 Task: Find connections with filter location Nanjing with filter topic #constructionwith filter profile language German with filter current company Mastek with filter school Gauhati University with filter industry IT System Training and Support with filter service category Telecommunications with filter keywords title Purchasing Staff
Action: Mouse moved to (294, 204)
Screenshot: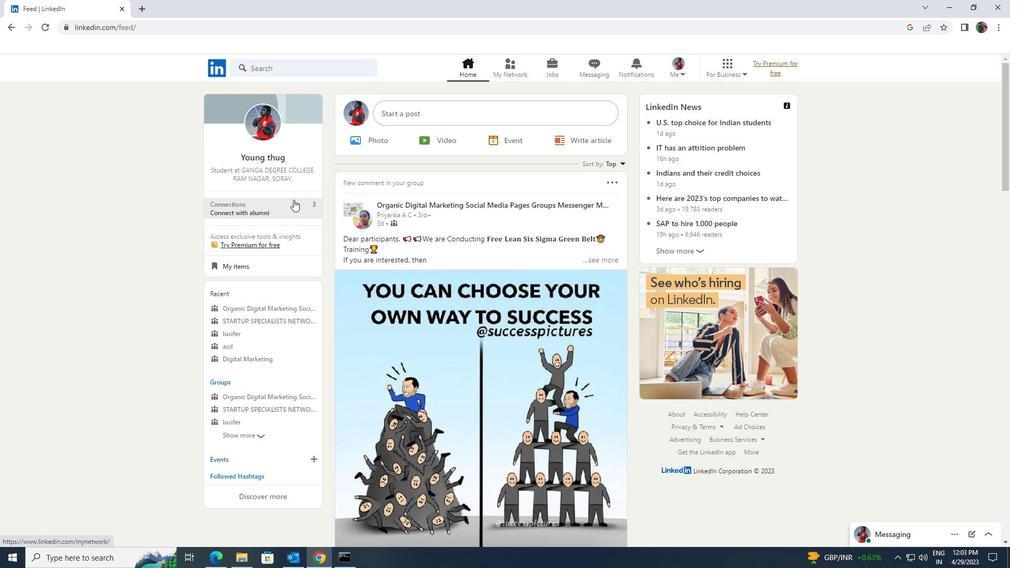 
Action: Mouse pressed left at (294, 204)
Screenshot: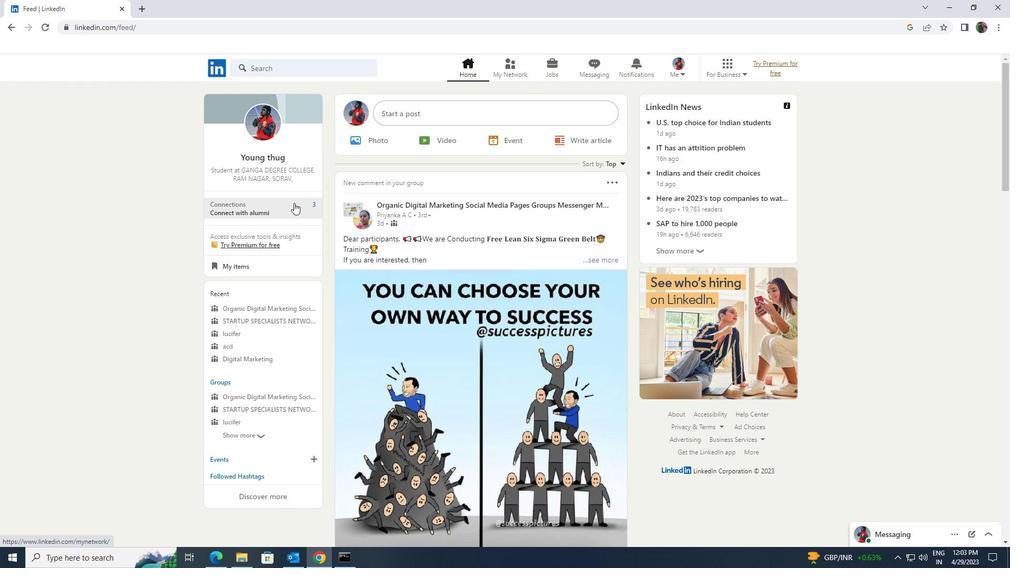 
Action: Mouse moved to (315, 123)
Screenshot: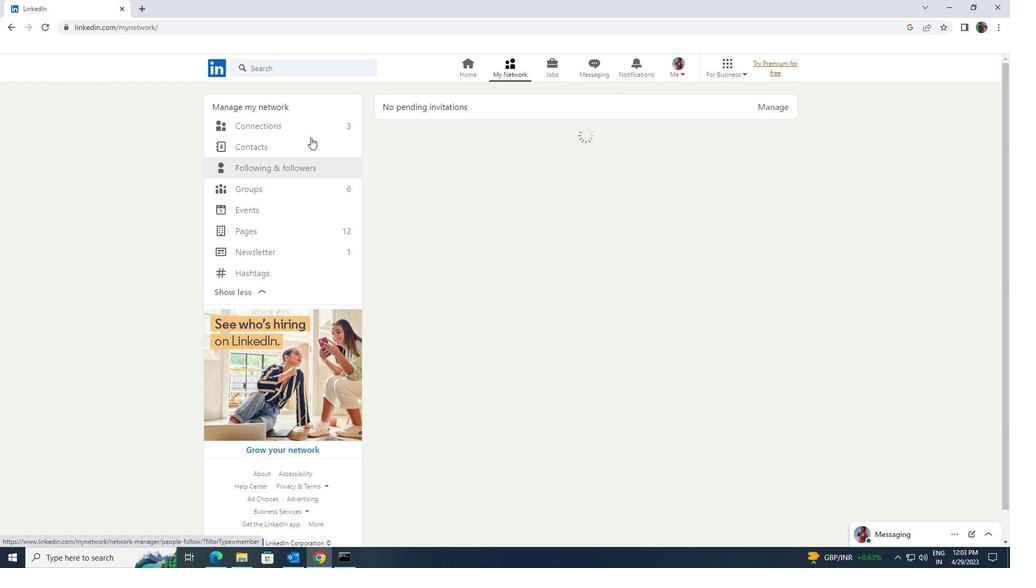 
Action: Mouse pressed left at (315, 123)
Screenshot: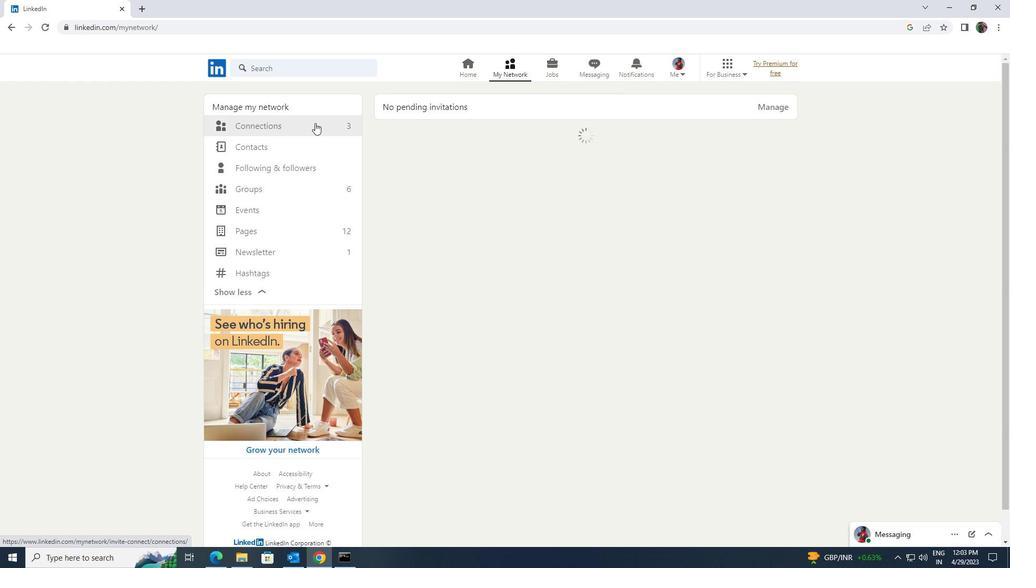 
Action: Mouse moved to (568, 129)
Screenshot: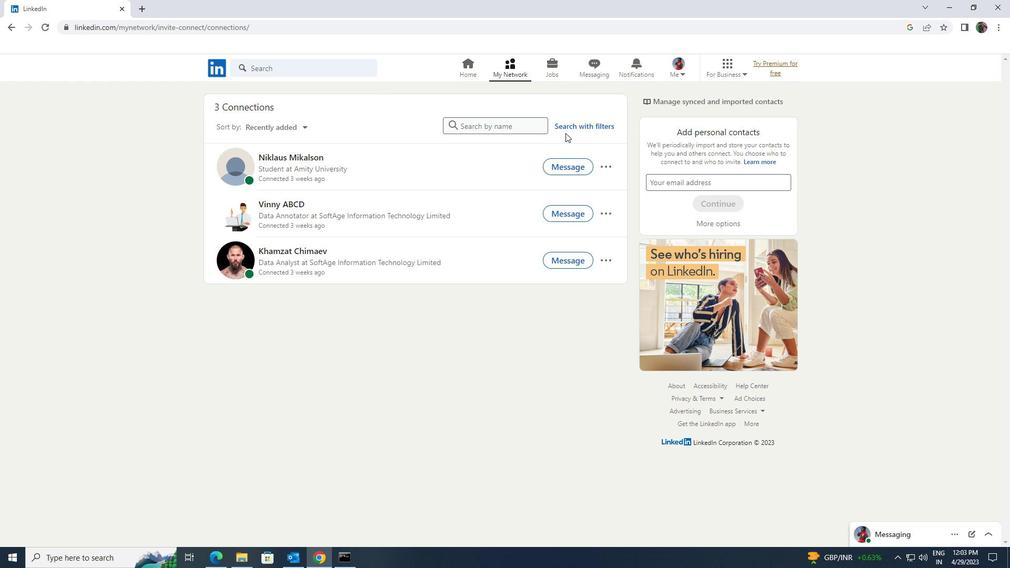
Action: Mouse pressed left at (568, 129)
Screenshot: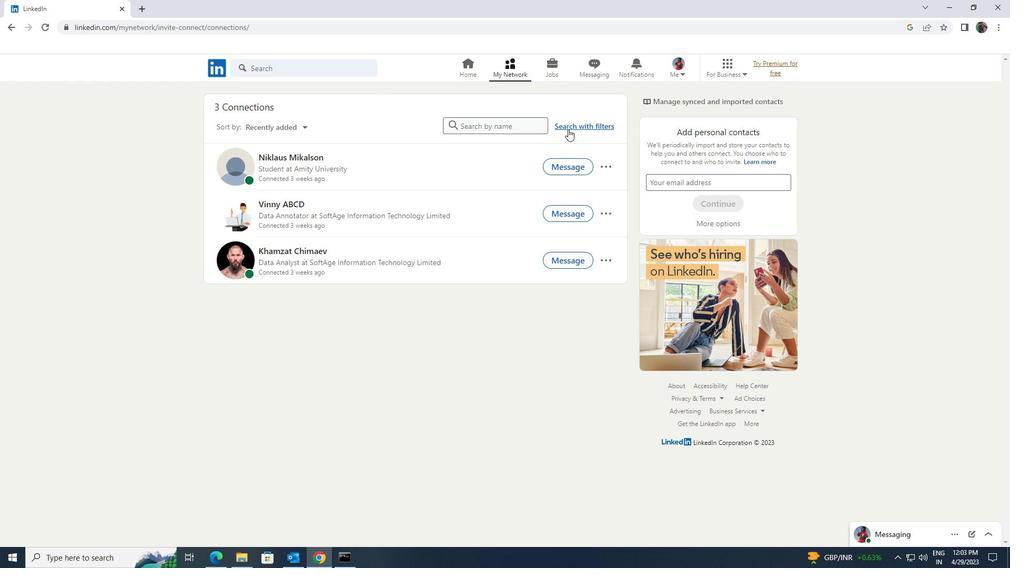 
Action: Mouse moved to (542, 99)
Screenshot: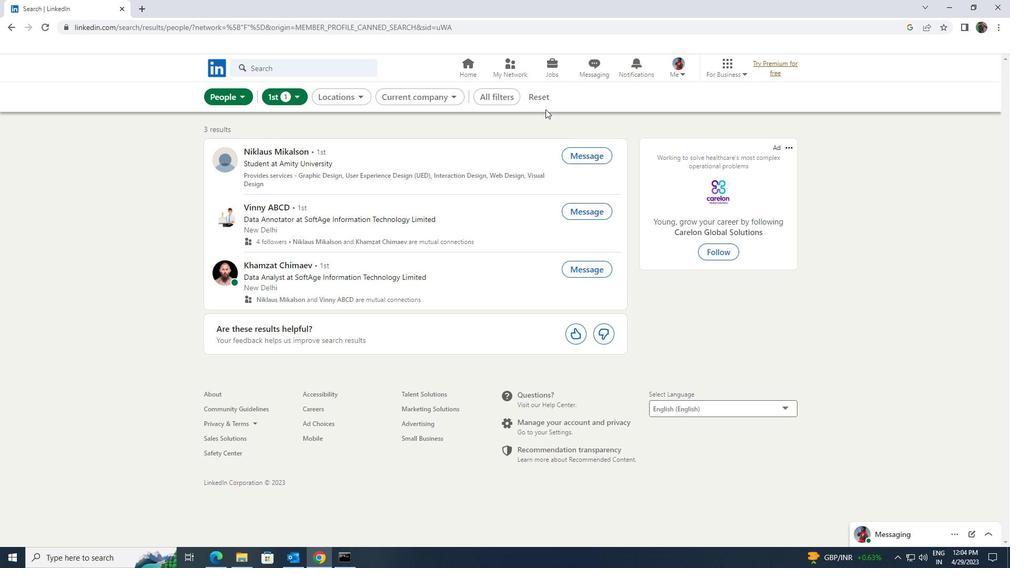 
Action: Mouse pressed left at (542, 99)
Screenshot: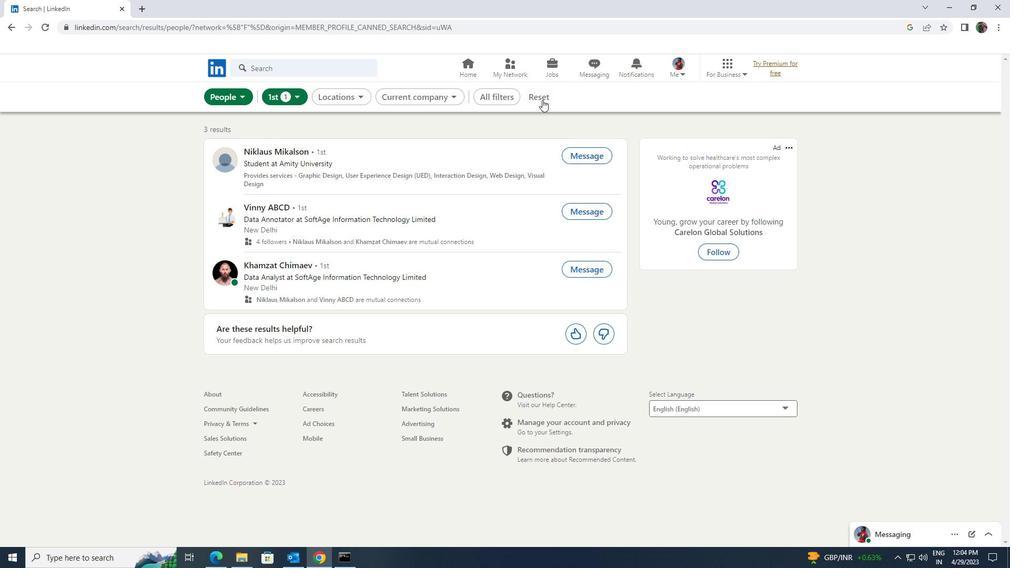 
Action: Mouse moved to (529, 96)
Screenshot: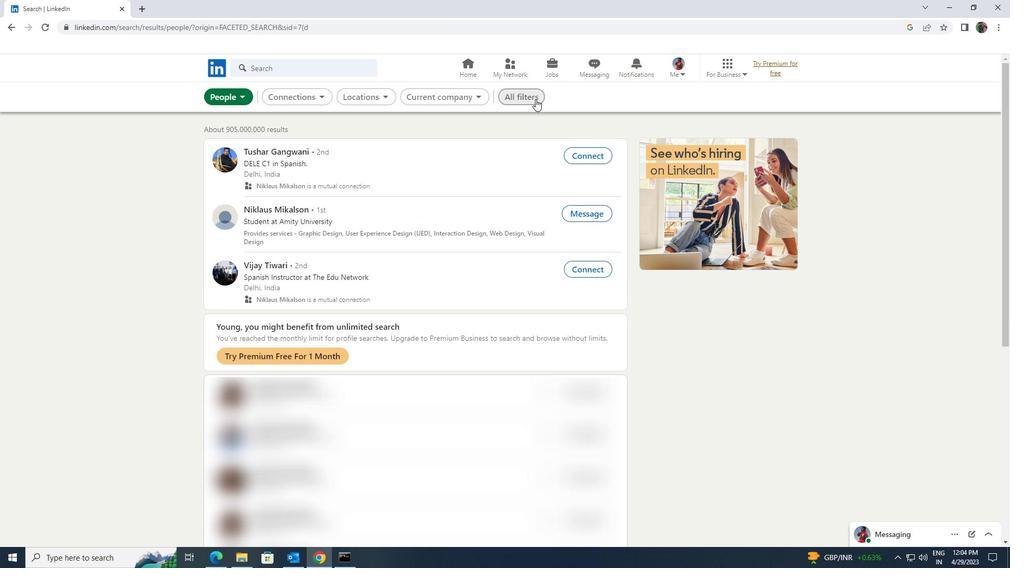 
Action: Mouse pressed left at (529, 96)
Screenshot: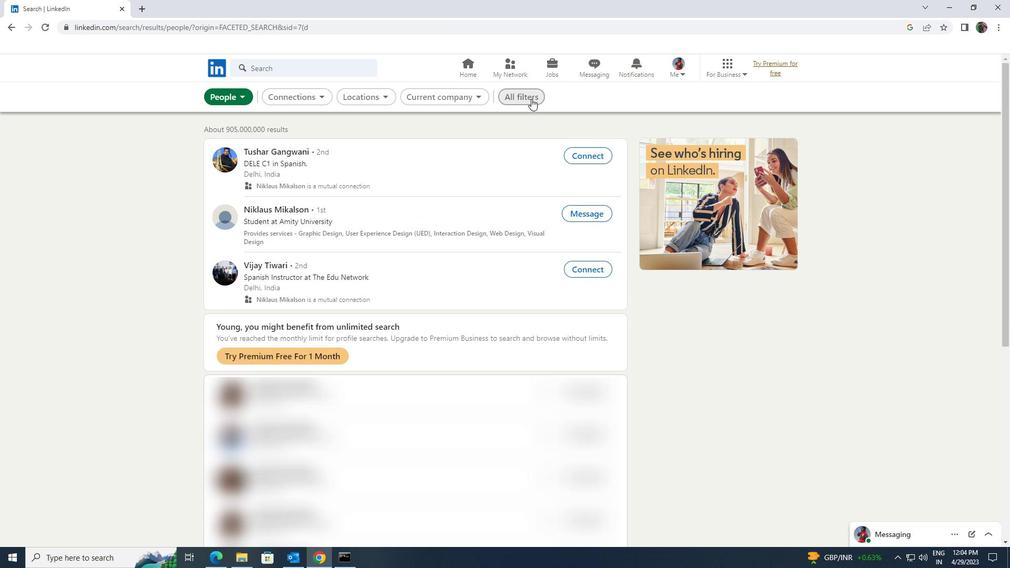 
Action: Mouse moved to (779, 276)
Screenshot: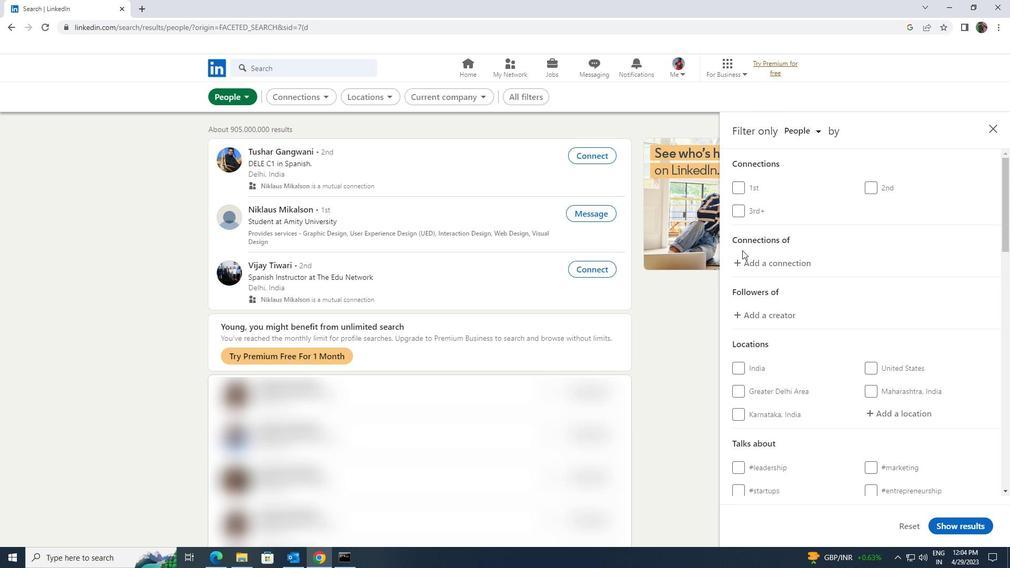 
Action: Mouse scrolled (779, 275) with delta (0, 0)
Screenshot: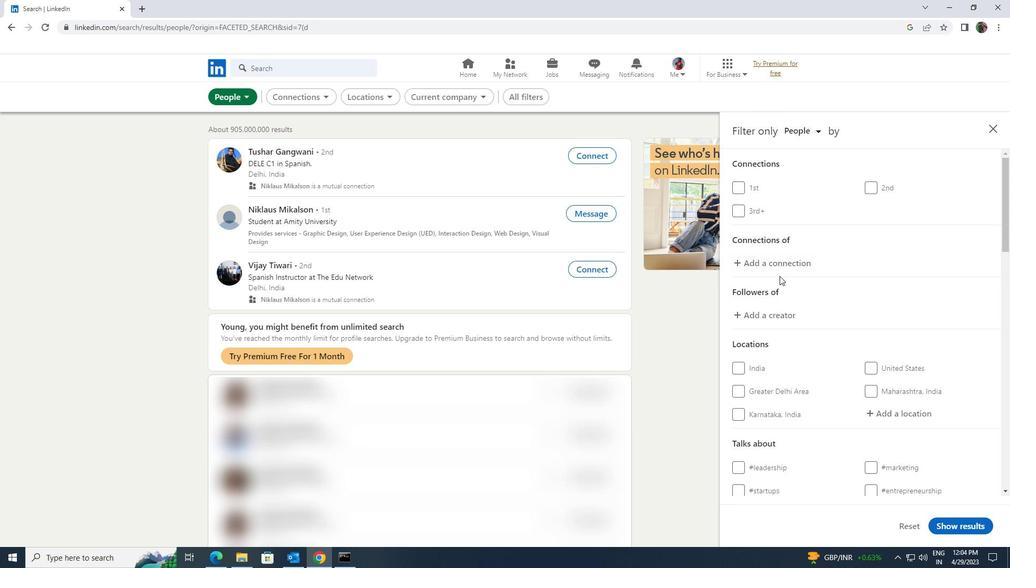 
Action: Mouse scrolled (779, 275) with delta (0, 0)
Screenshot: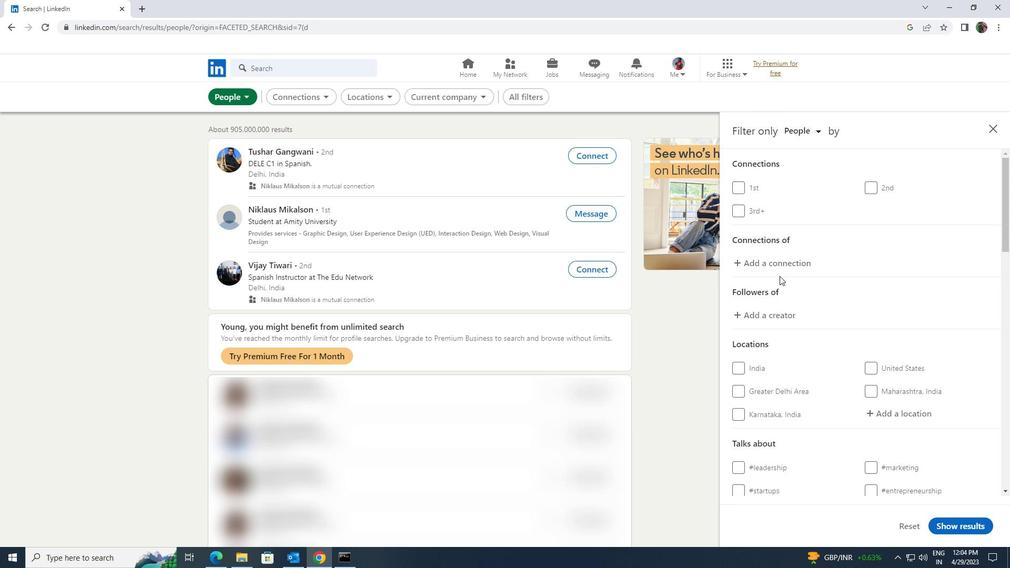 
Action: Mouse moved to (865, 307)
Screenshot: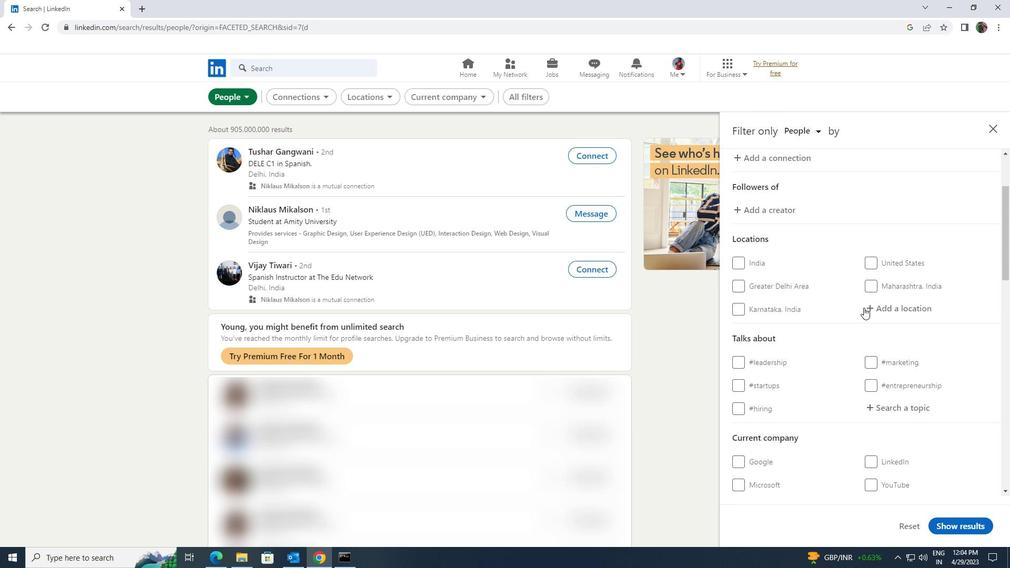 
Action: Mouse pressed left at (865, 307)
Screenshot: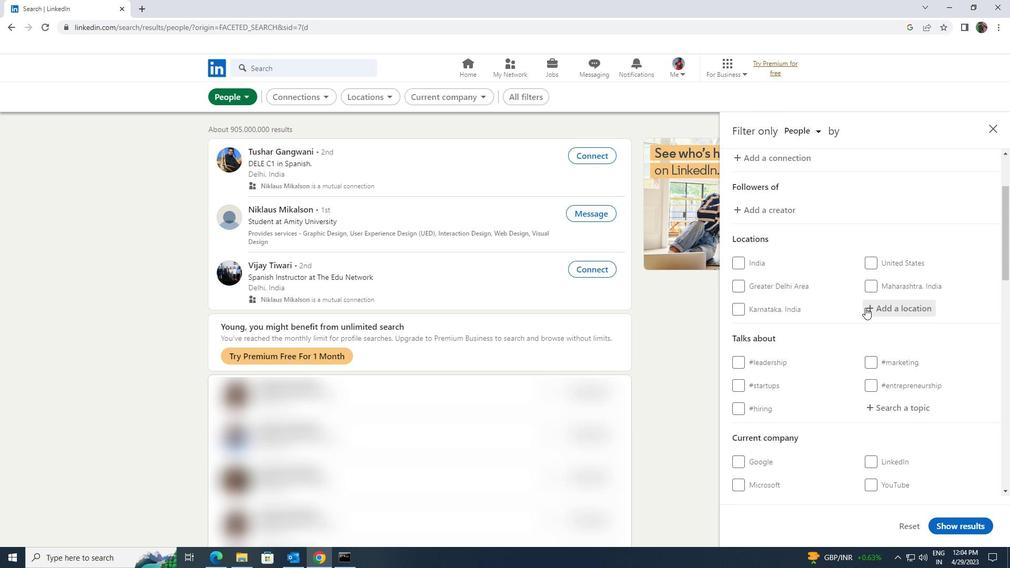 
Action: Key pressed <Key.shift>NANJIN
Screenshot: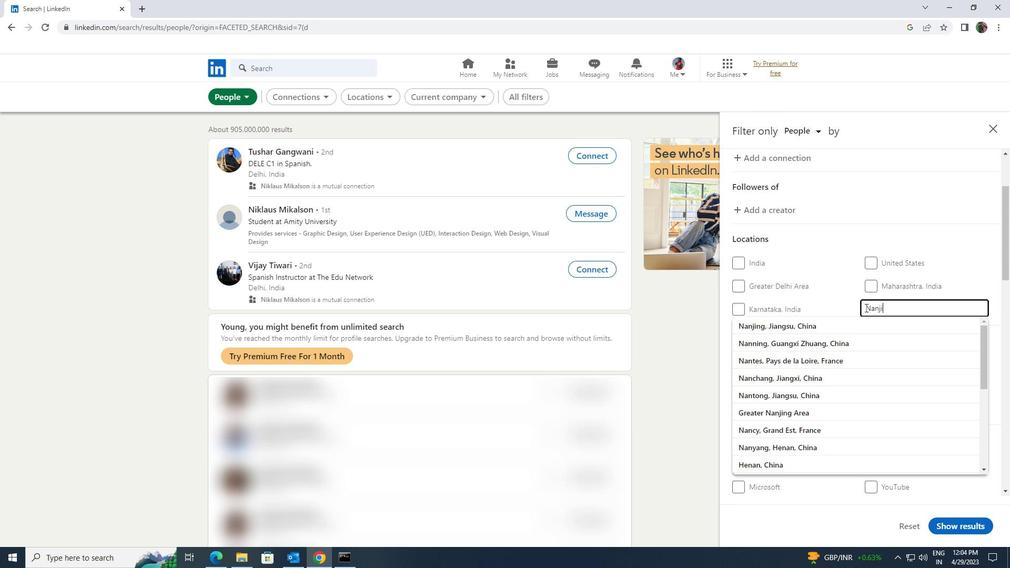 
Action: Mouse moved to (862, 323)
Screenshot: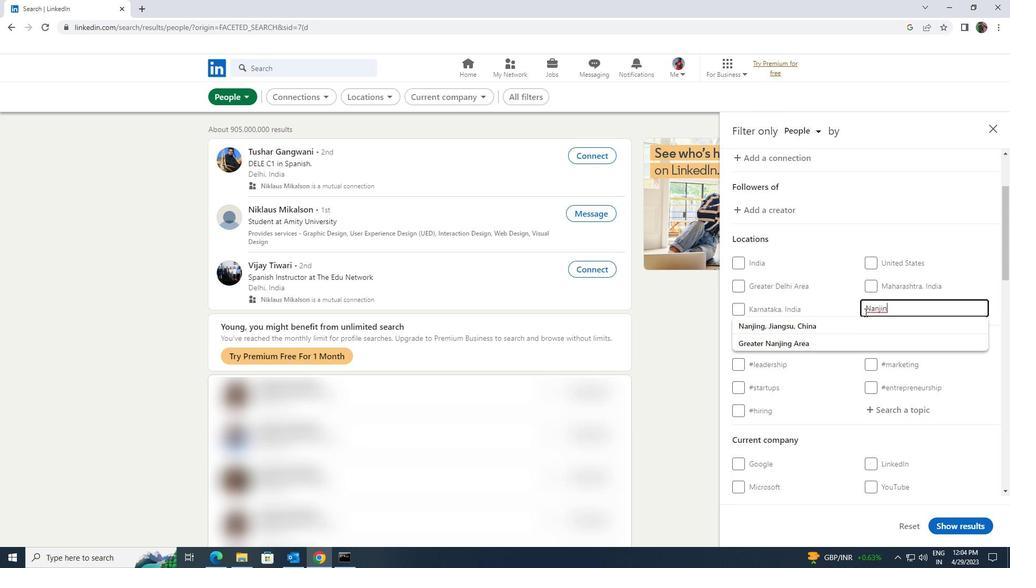 
Action: Mouse pressed left at (862, 323)
Screenshot: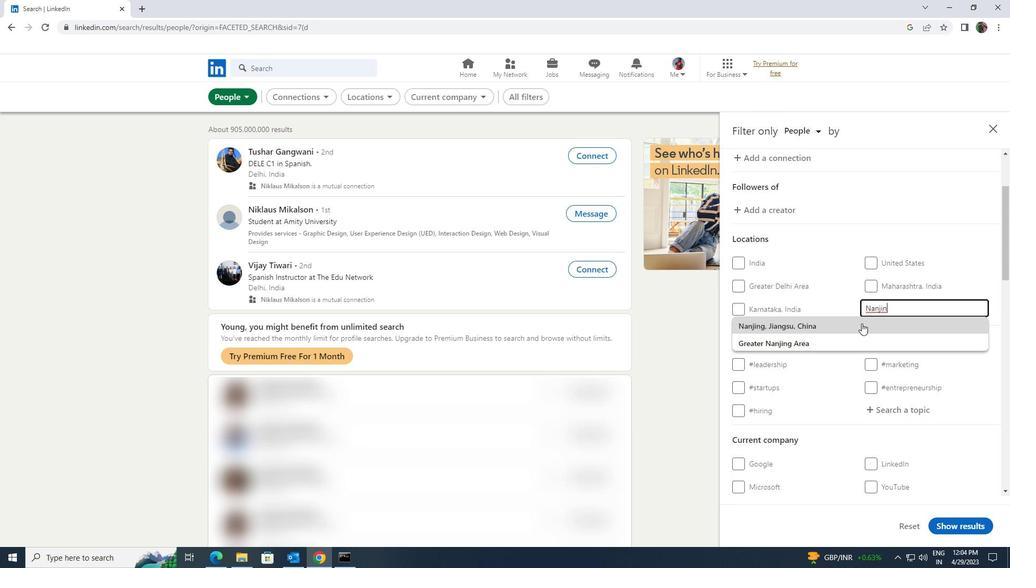 
Action: Mouse scrolled (862, 323) with delta (0, 0)
Screenshot: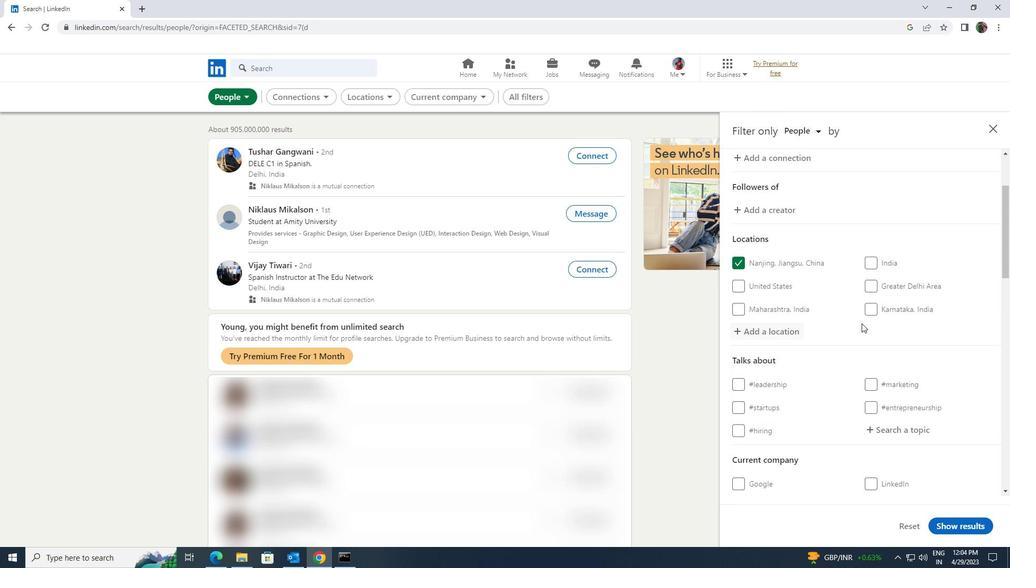 
Action: Mouse scrolled (862, 323) with delta (0, 0)
Screenshot: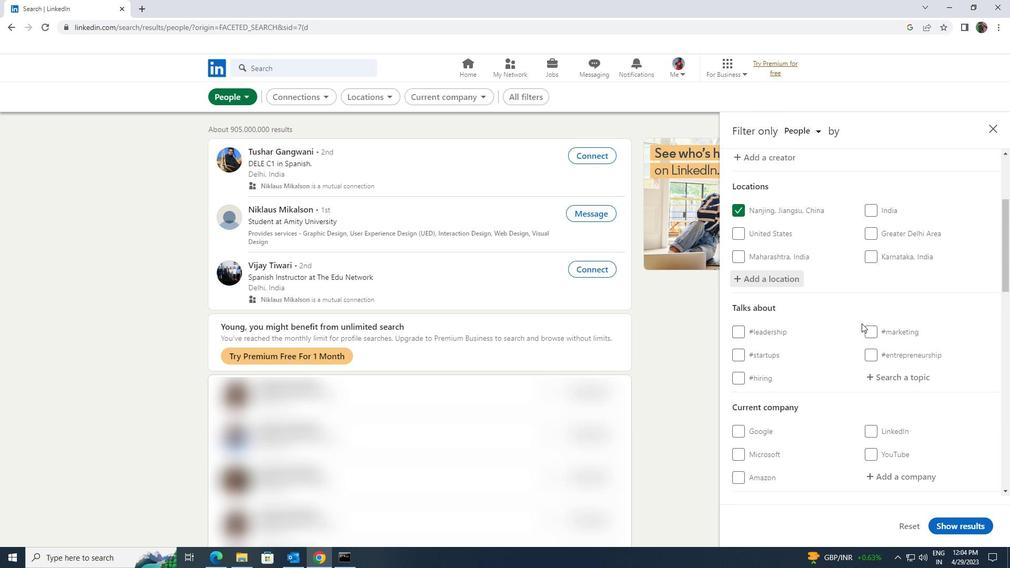 
Action: Mouse moved to (881, 327)
Screenshot: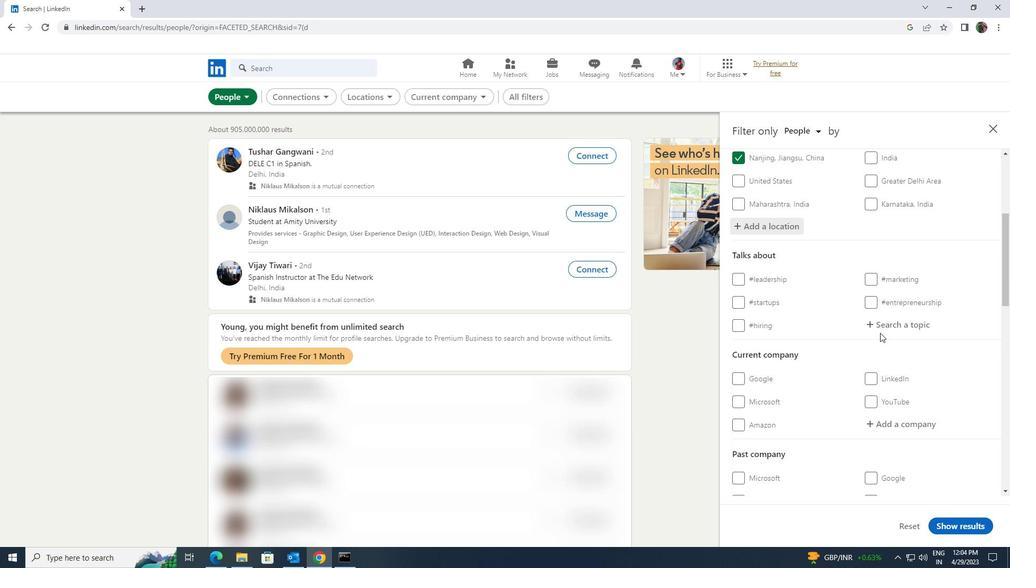 
Action: Mouse pressed left at (881, 327)
Screenshot: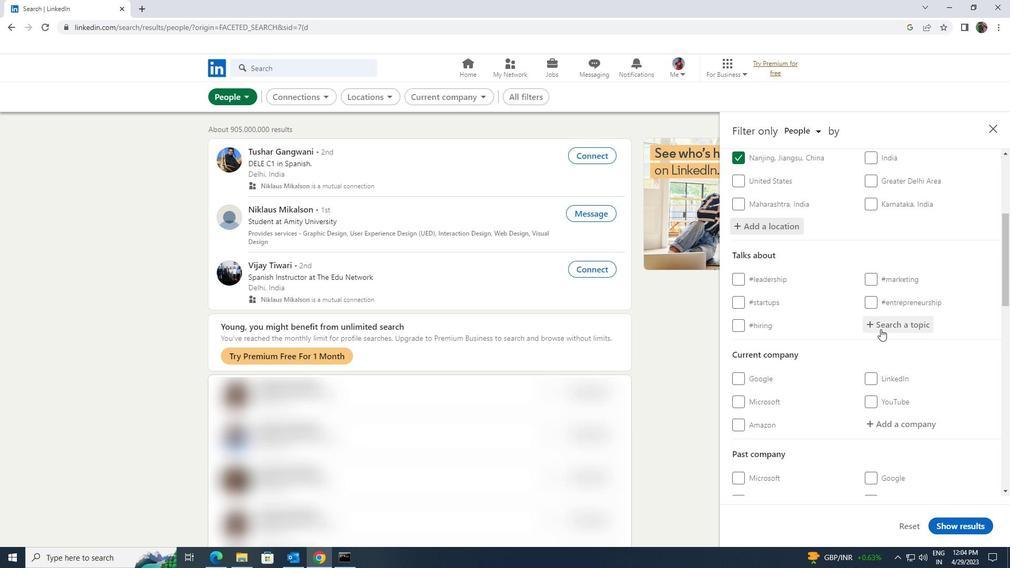 
Action: Key pressed <Key.shift>CONST
Screenshot: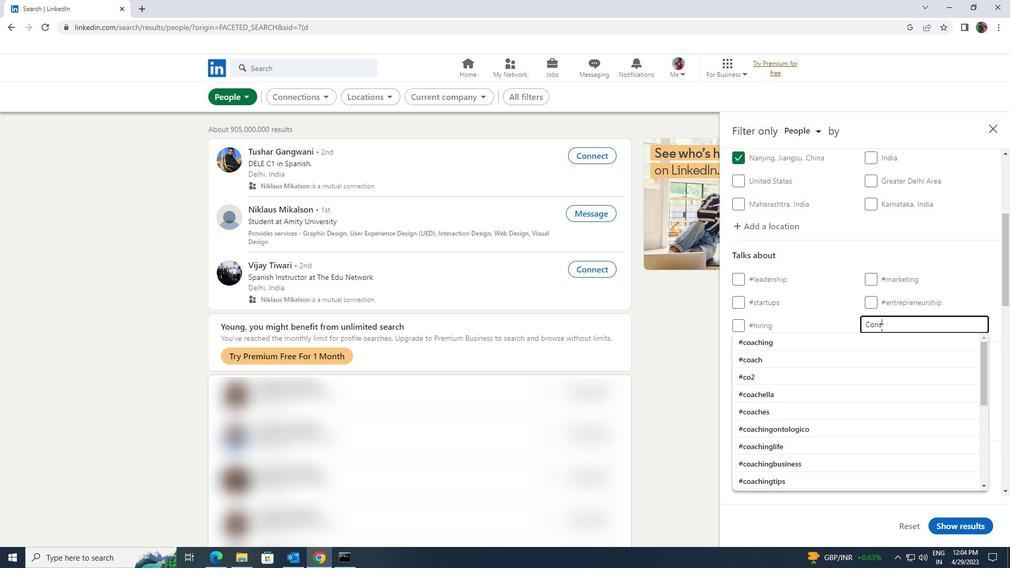 
Action: Mouse moved to (877, 333)
Screenshot: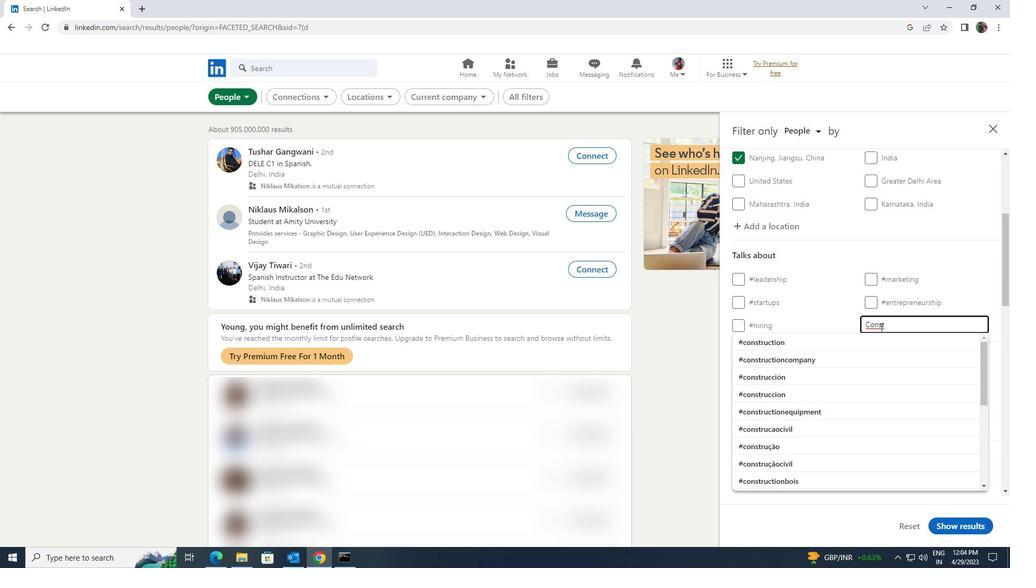 
Action: Mouse pressed left at (877, 333)
Screenshot: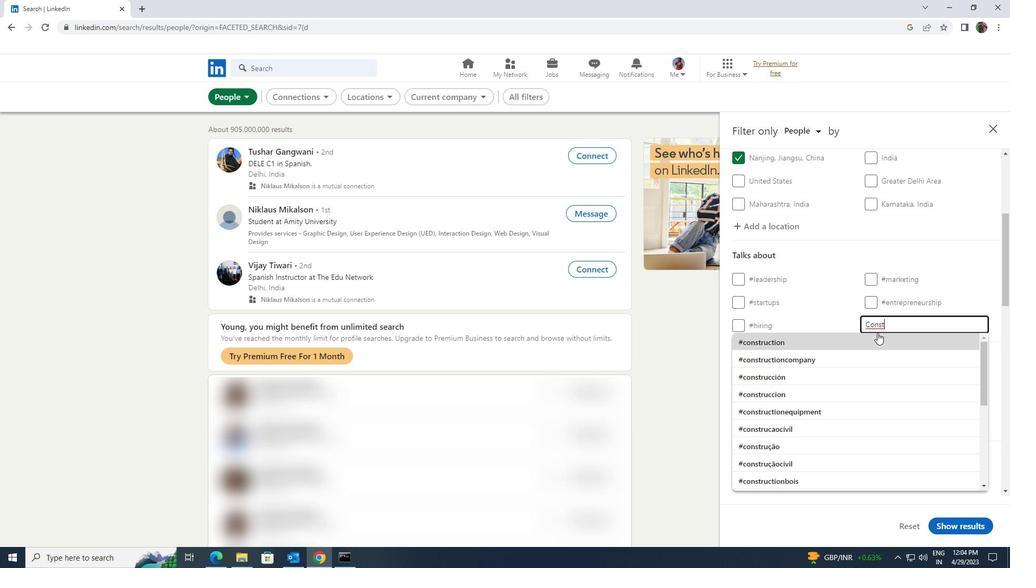 
Action: Mouse moved to (876, 334)
Screenshot: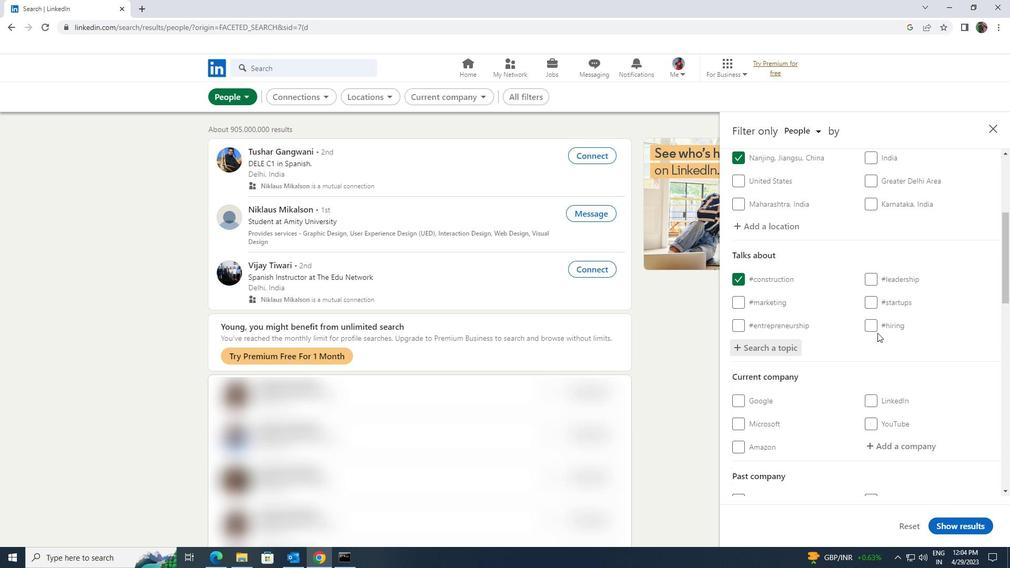 
Action: Mouse scrolled (876, 333) with delta (0, 0)
Screenshot: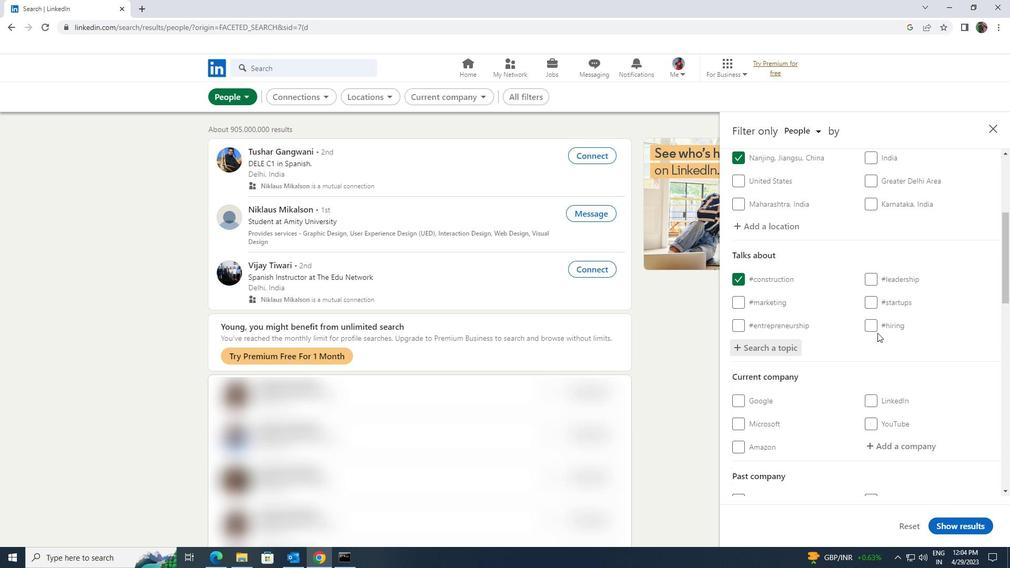 
Action: Mouse moved to (873, 335)
Screenshot: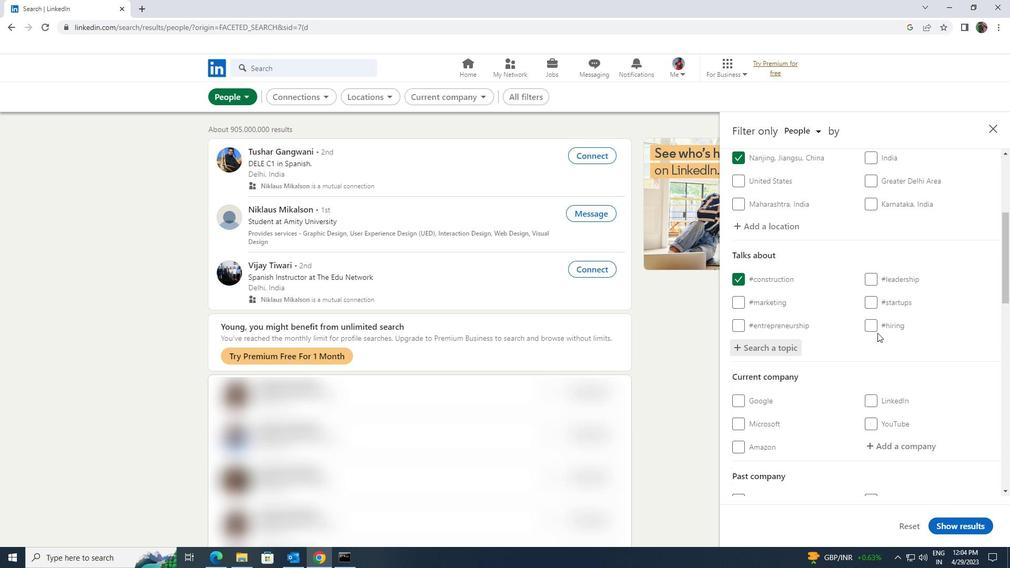 
Action: Mouse scrolled (873, 335) with delta (0, 0)
Screenshot: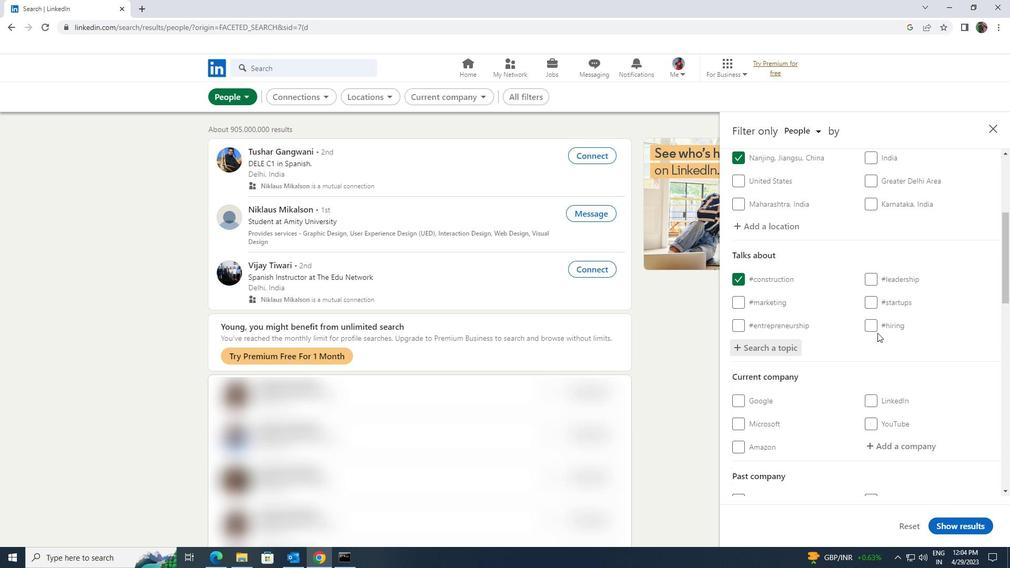 
Action: Mouse moved to (872, 336)
Screenshot: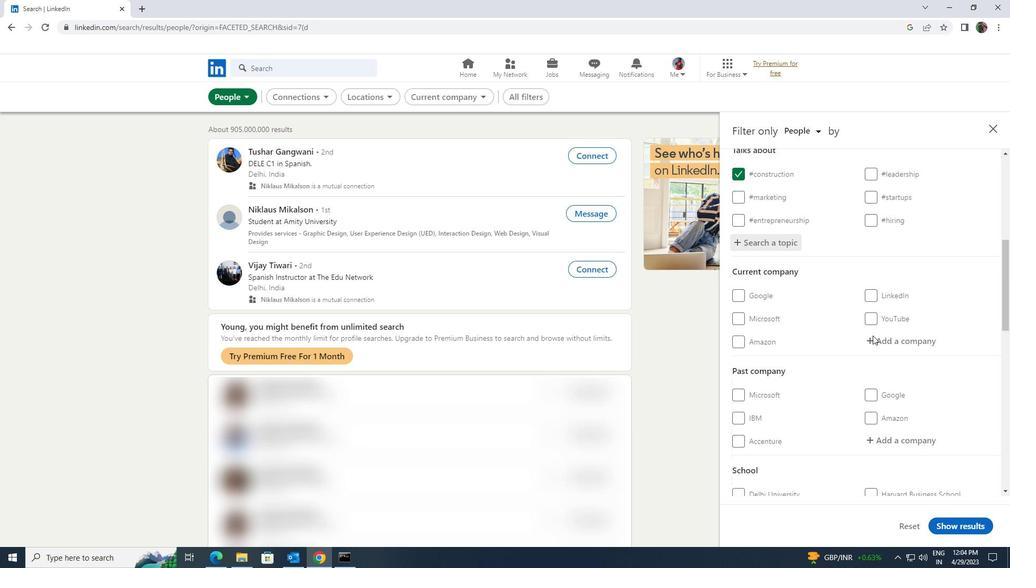 
Action: Mouse scrolled (872, 336) with delta (0, 0)
Screenshot: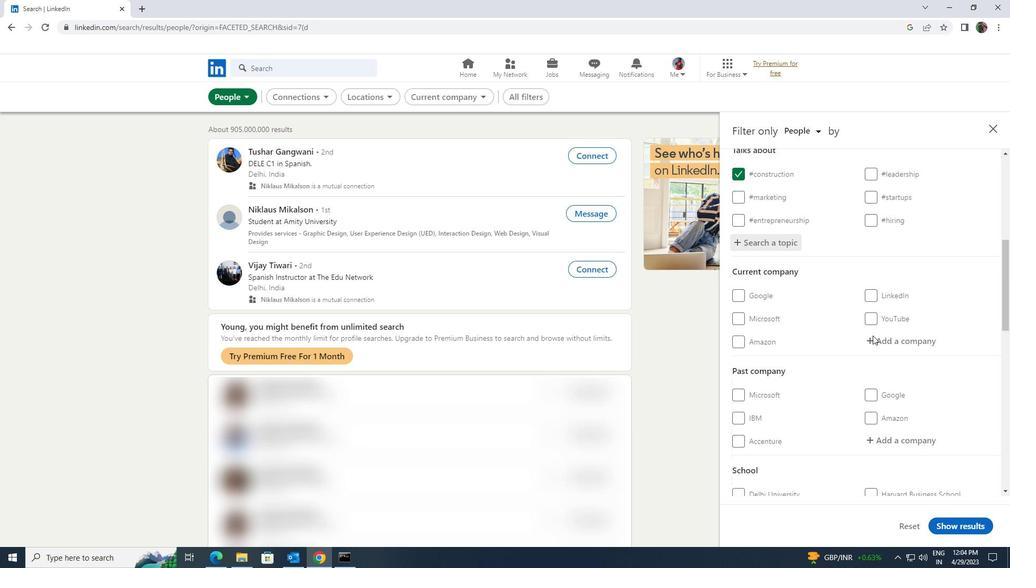 
Action: Mouse scrolled (872, 336) with delta (0, 0)
Screenshot: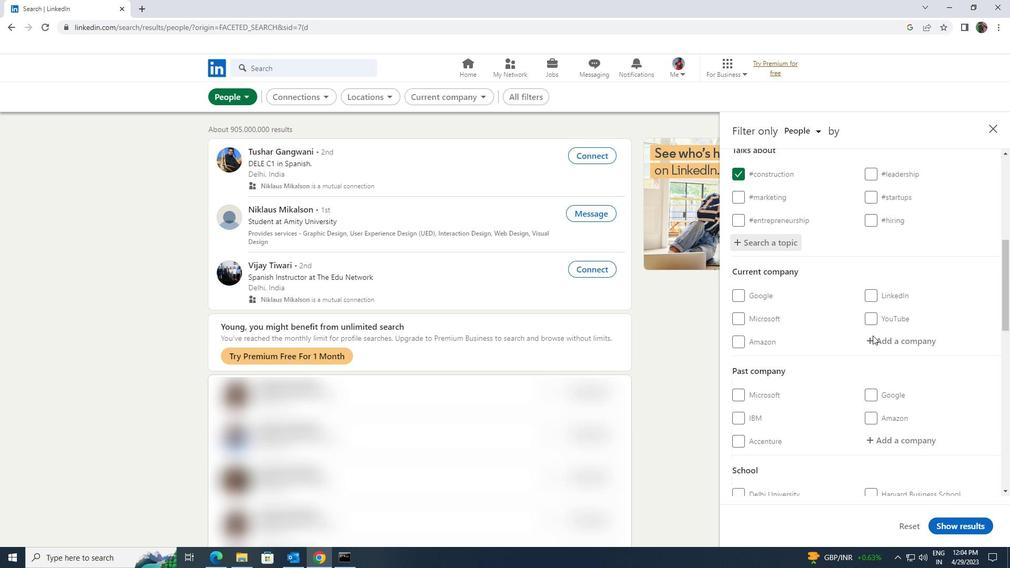
Action: Mouse moved to (871, 337)
Screenshot: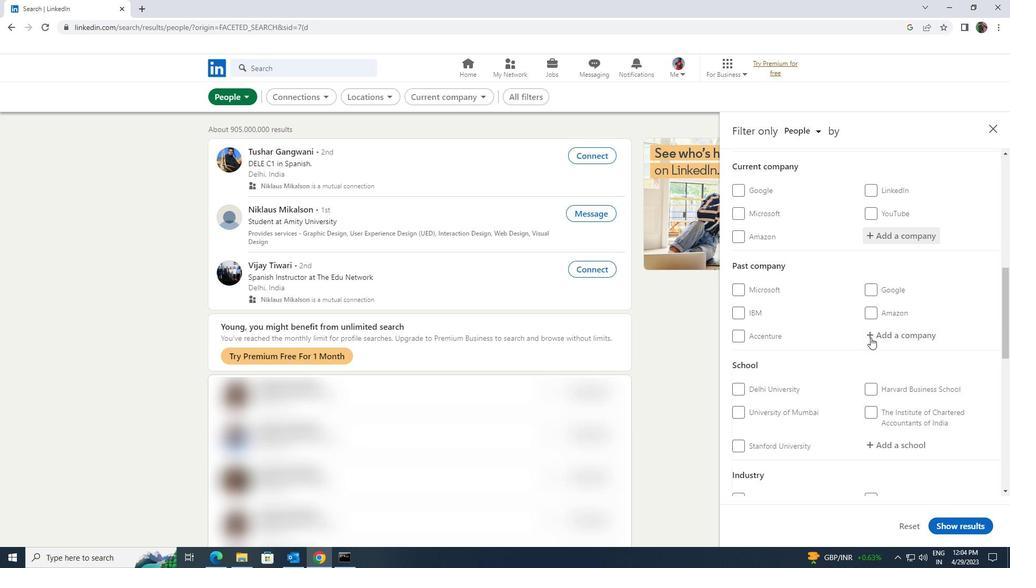 
Action: Mouse scrolled (871, 337) with delta (0, 0)
Screenshot: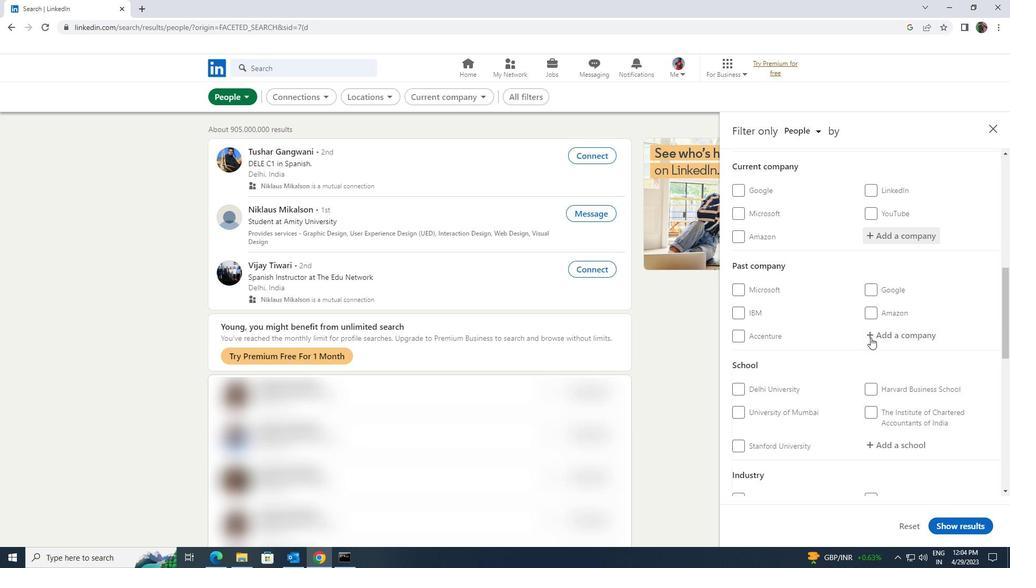 
Action: Mouse scrolled (871, 337) with delta (0, 0)
Screenshot: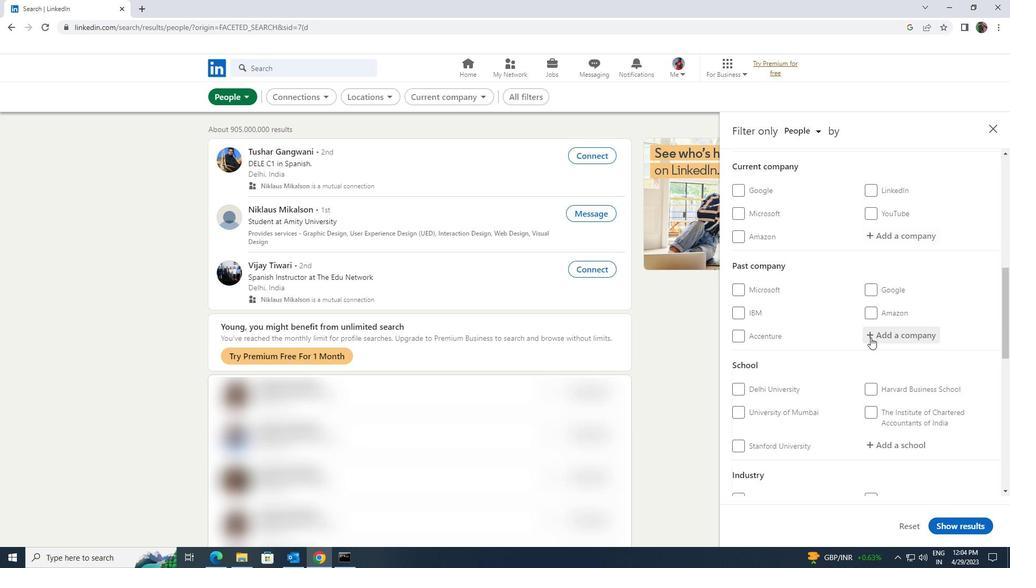 
Action: Mouse scrolled (871, 337) with delta (0, 0)
Screenshot: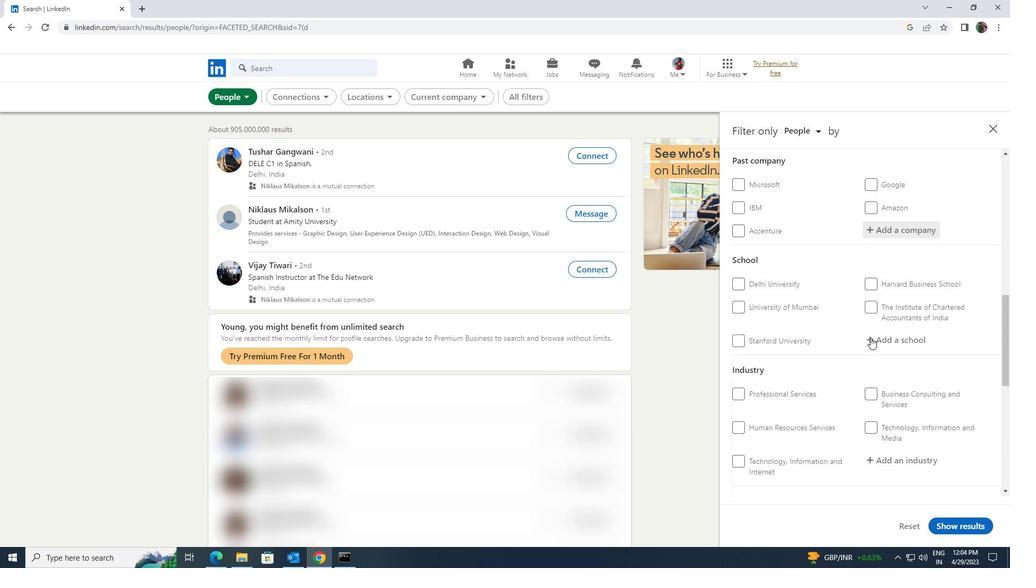 
Action: Mouse scrolled (871, 337) with delta (0, 0)
Screenshot: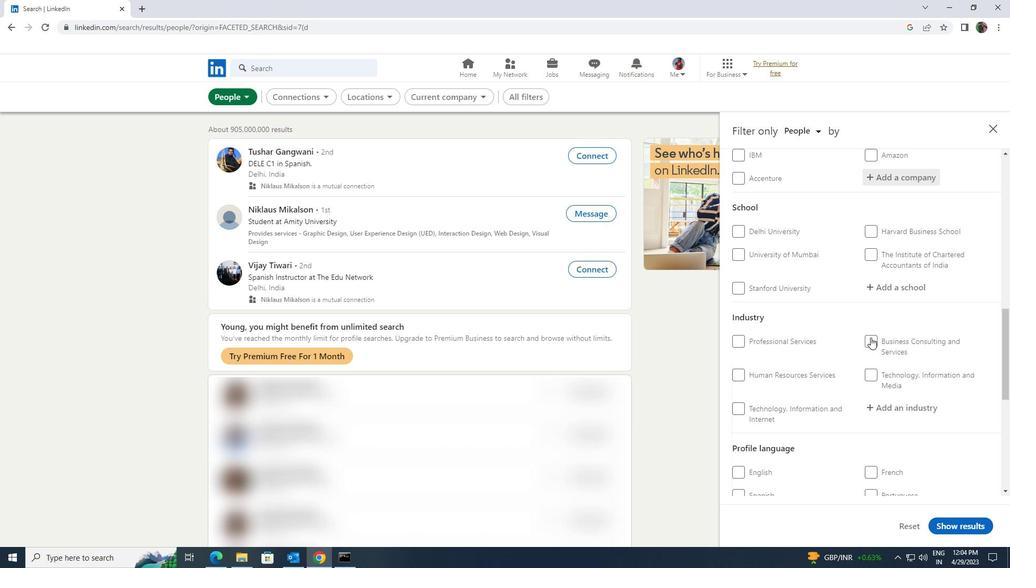
Action: Mouse scrolled (871, 337) with delta (0, 0)
Screenshot: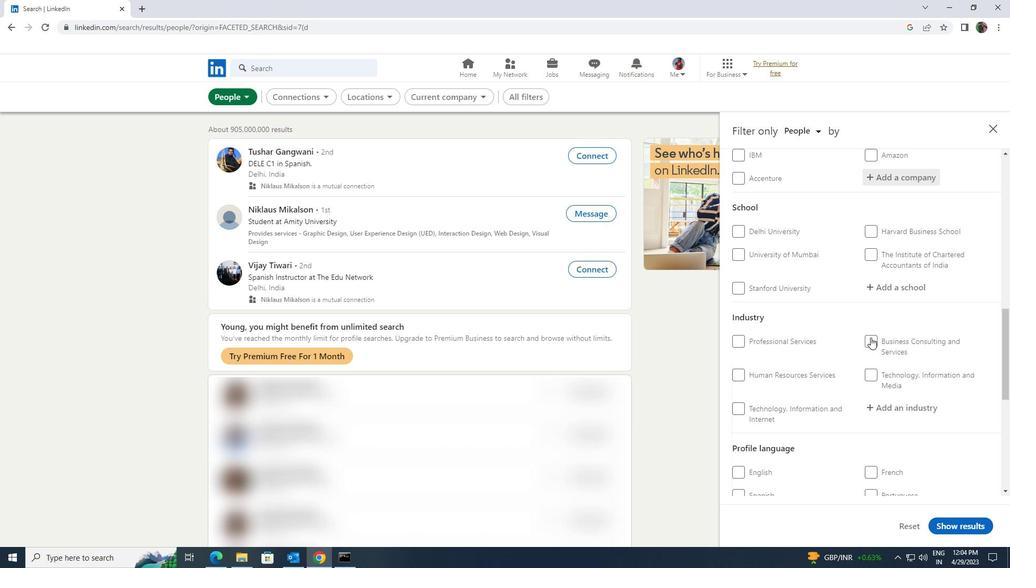 
Action: Mouse moved to (737, 409)
Screenshot: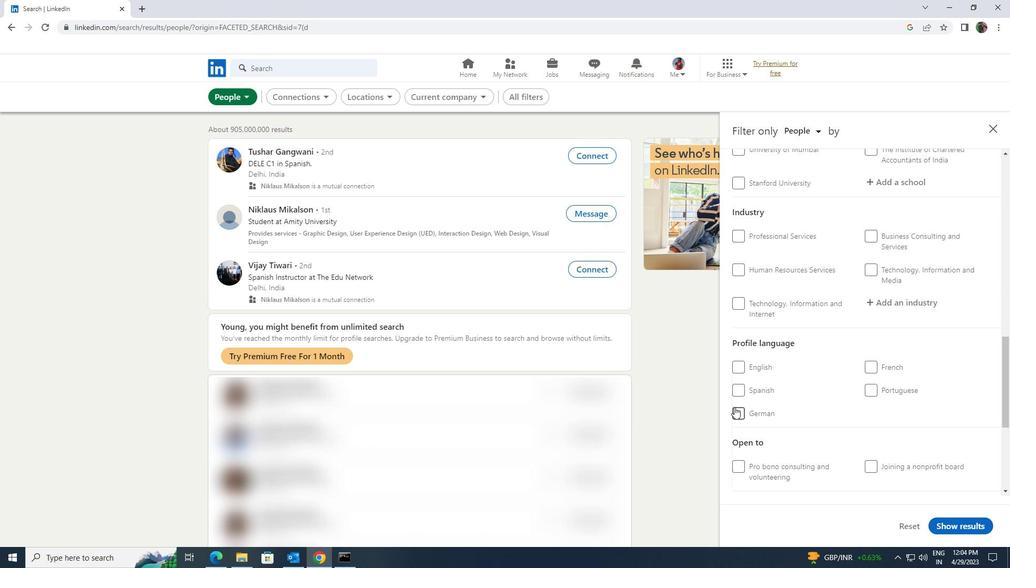 
Action: Mouse pressed left at (737, 409)
Screenshot: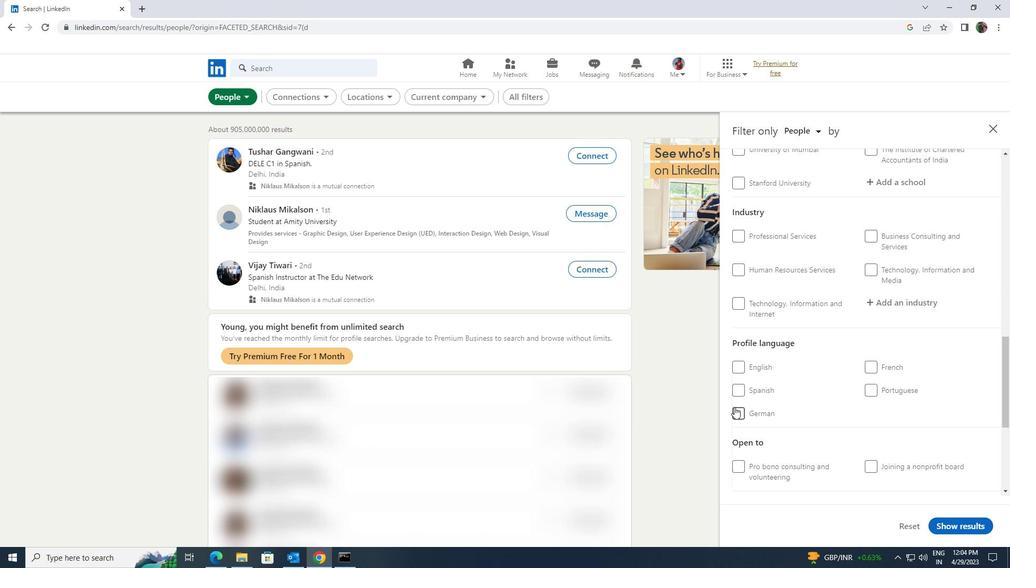 
Action: Mouse moved to (831, 395)
Screenshot: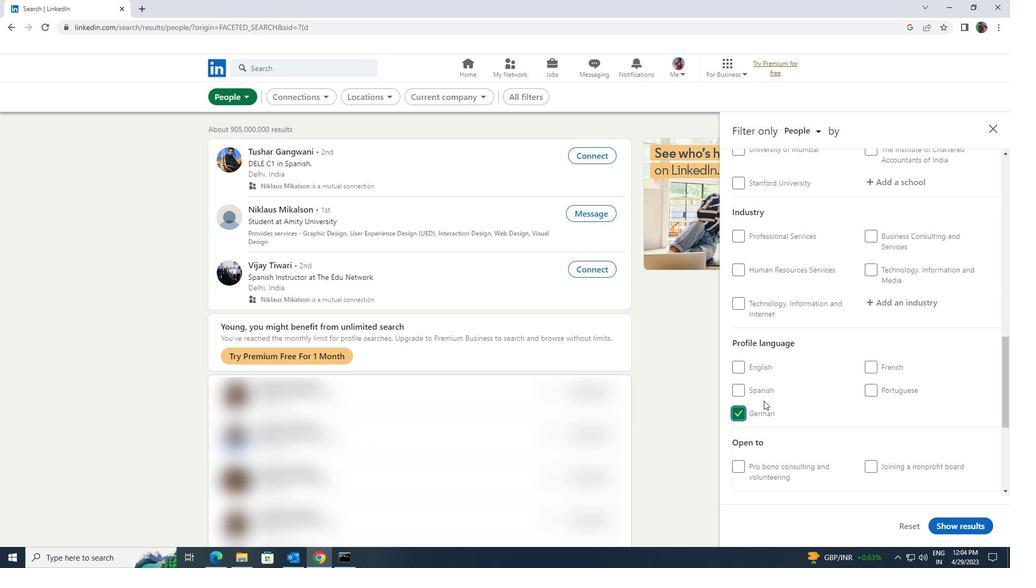
Action: Mouse scrolled (831, 396) with delta (0, 0)
Screenshot: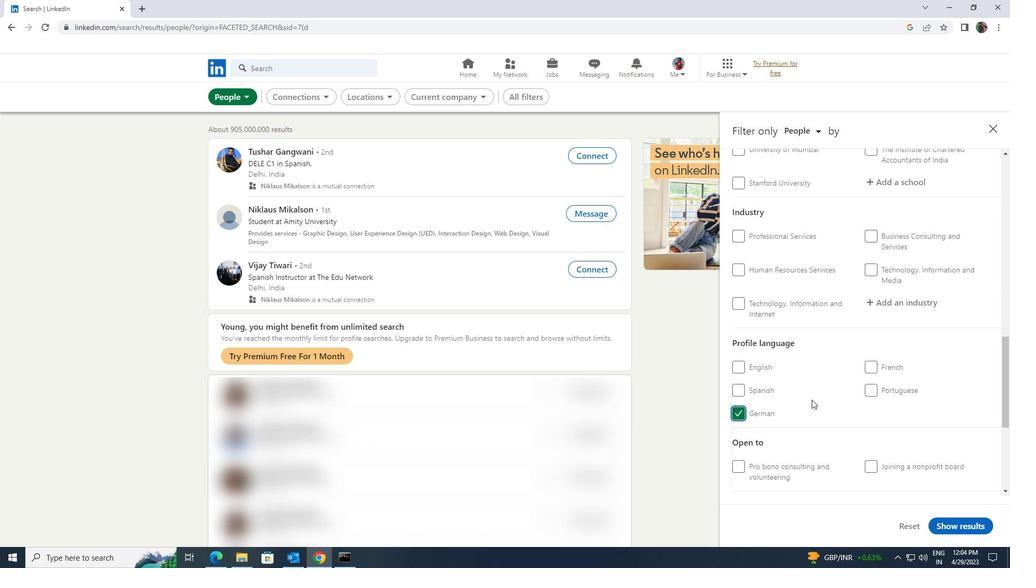 
Action: Mouse scrolled (831, 396) with delta (0, 0)
Screenshot: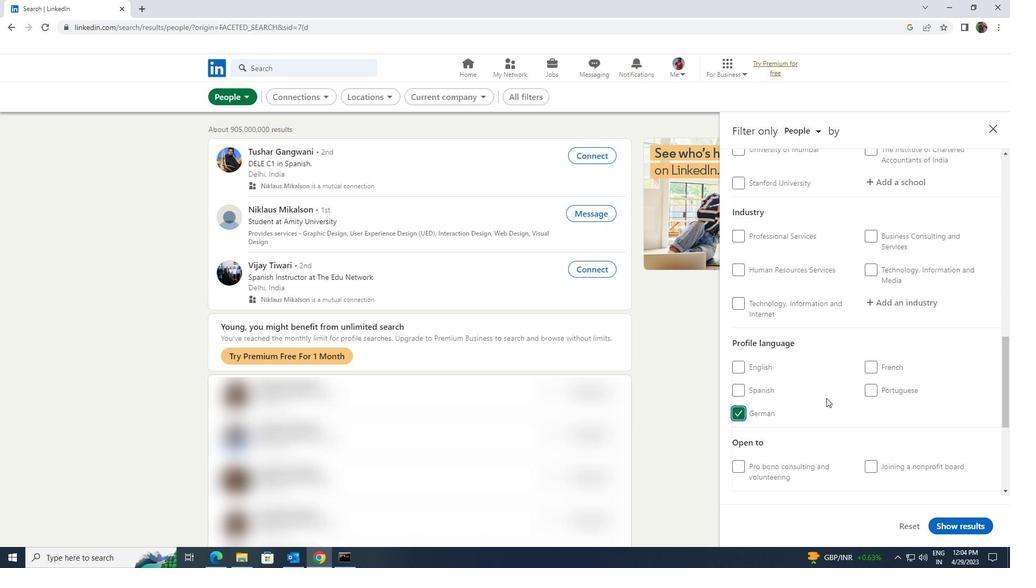
Action: Mouse scrolled (831, 396) with delta (0, 0)
Screenshot: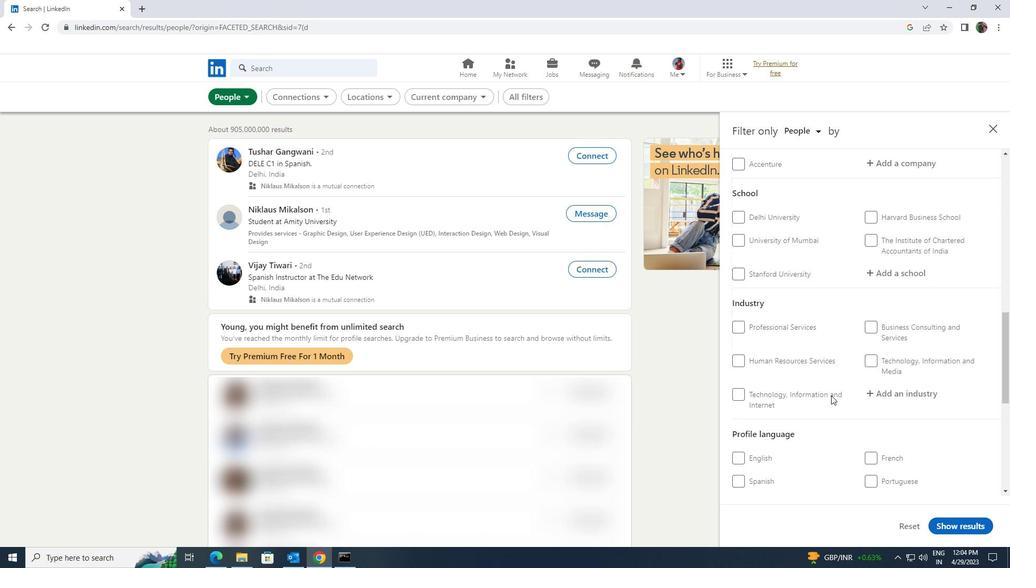
Action: Mouse scrolled (831, 396) with delta (0, 0)
Screenshot: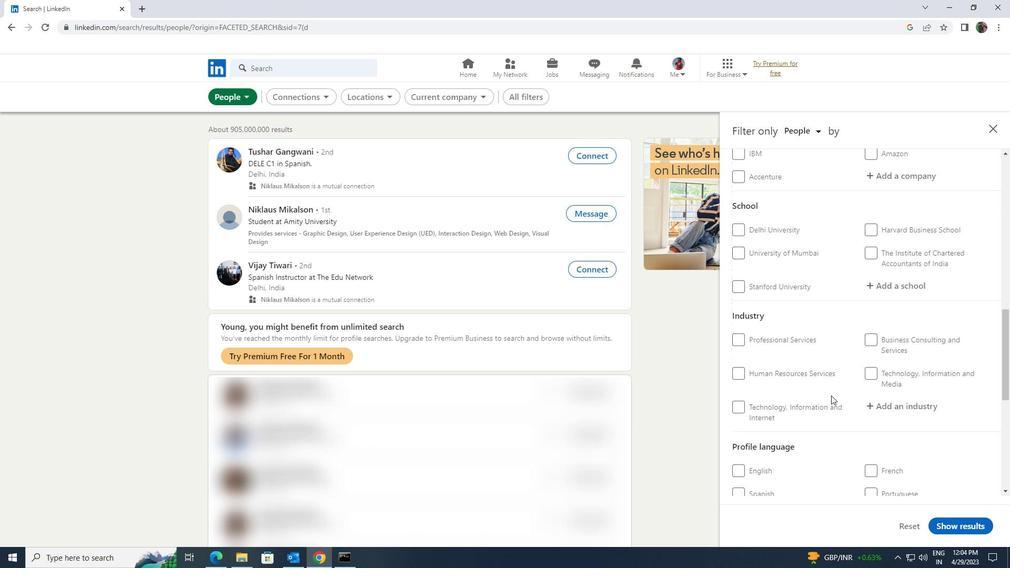 
Action: Mouse scrolled (831, 396) with delta (0, 0)
Screenshot: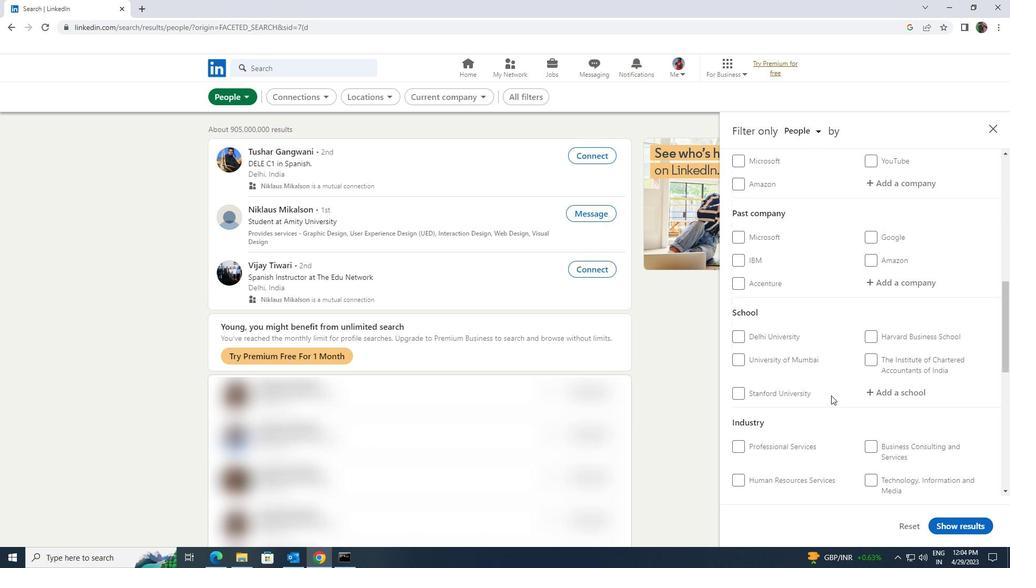 
Action: Mouse scrolled (831, 396) with delta (0, 0)
Screenshot: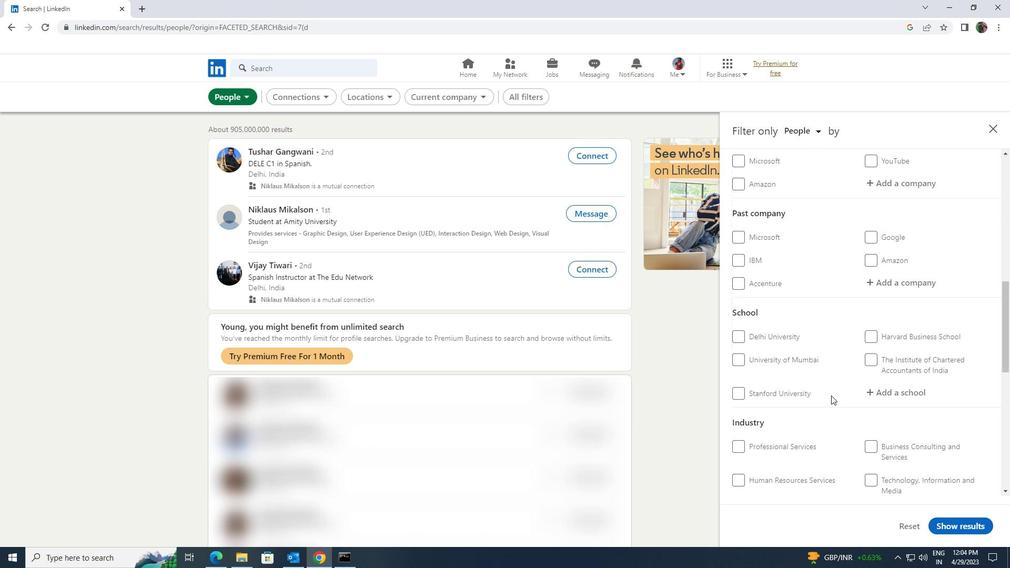 
Action: Mouse scrolled (831, 396) with delta (0, 0)
Screenshot: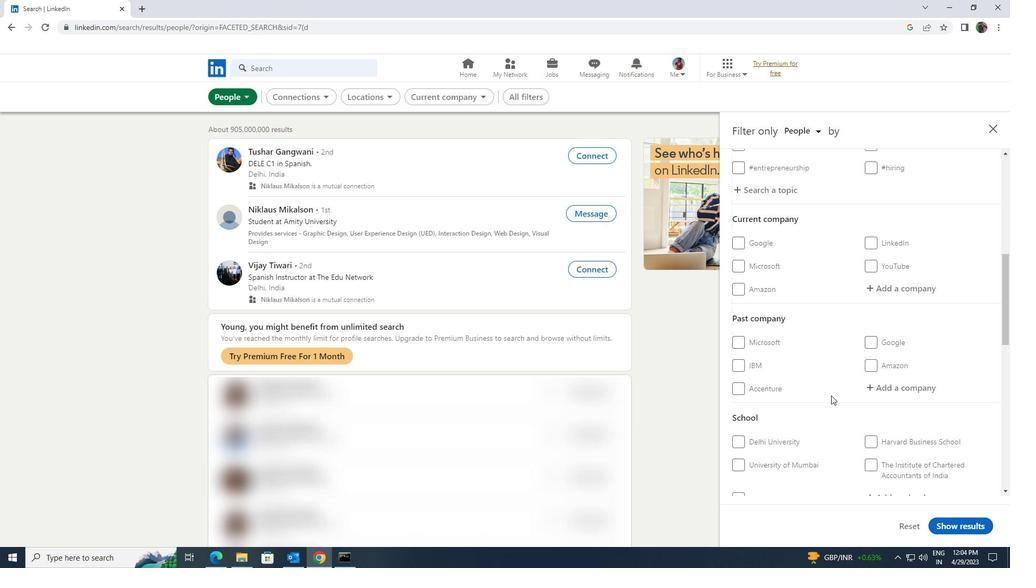 
Action: Mouse moved to (875, 339)
Screenshot: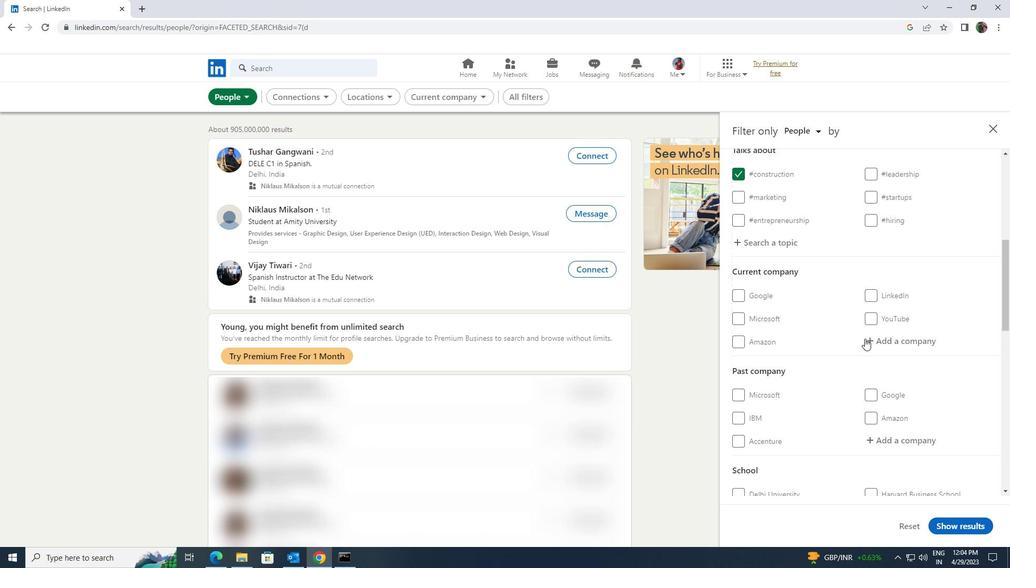 
Action: Mouse pressed left at (875, 339)
Screenshot: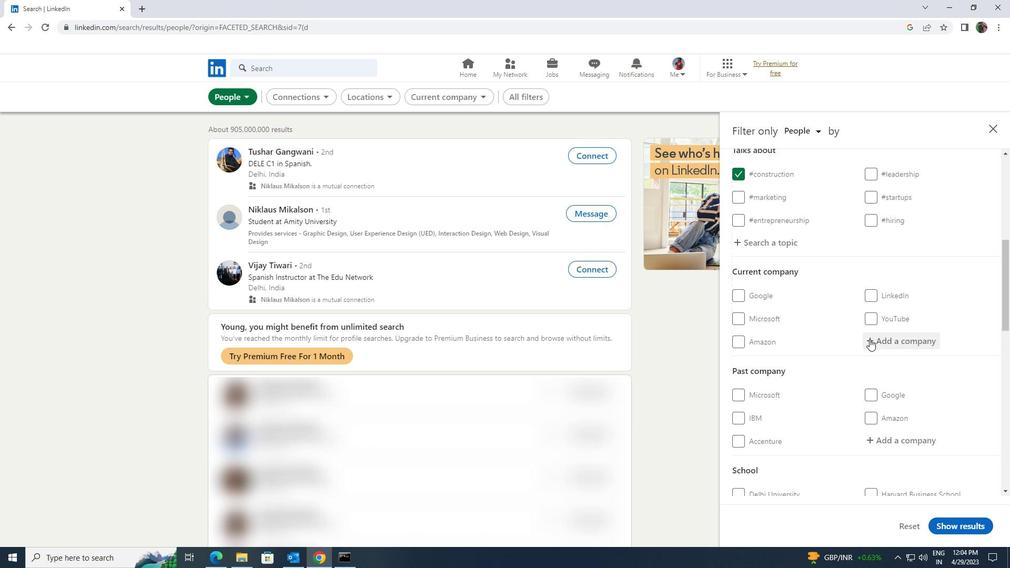 
Action: Key pressed <Key.shift>MASTEK
Screenshot: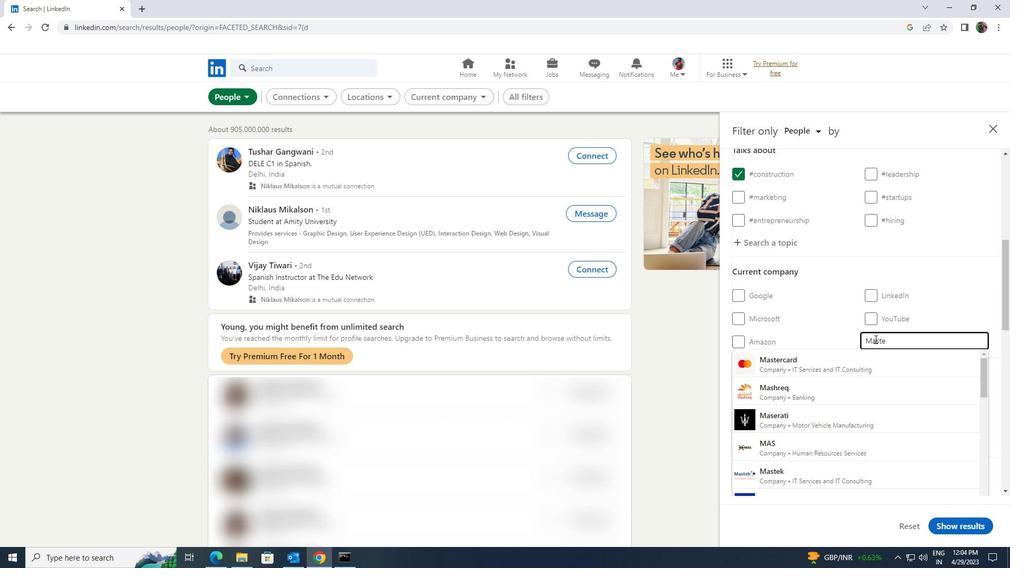 
Action: Mouse moved to (867, 352)
Screenshot: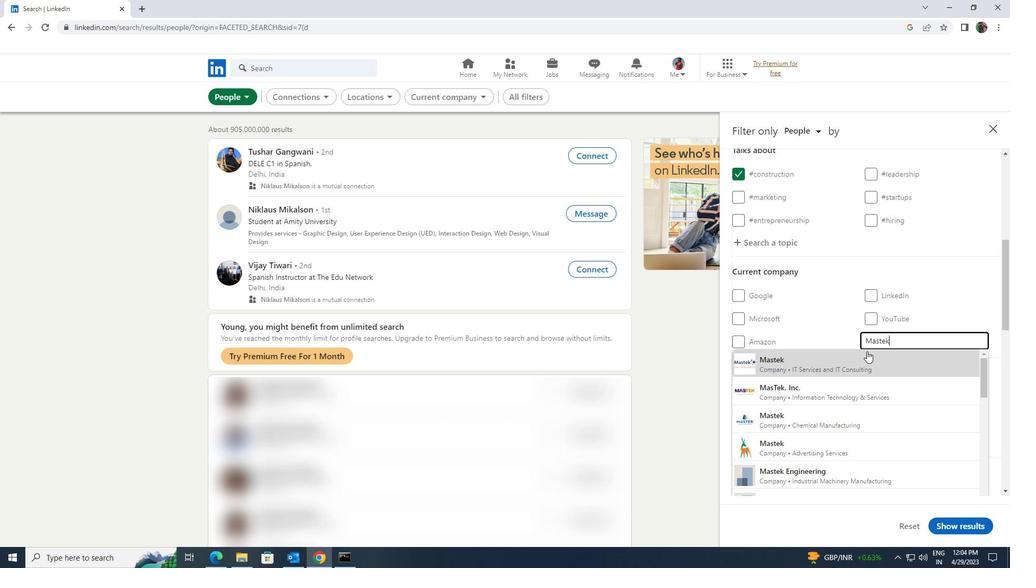 
Action: Mouse pressed left at (867, 352)
Screenshot: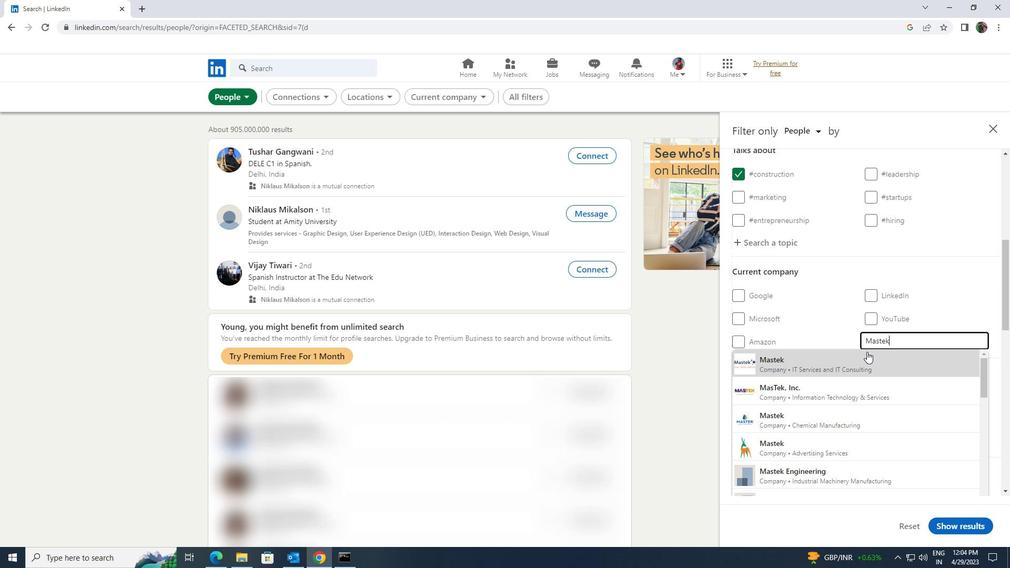 
Action: Mouse moved to (862, 355)
Screenshot: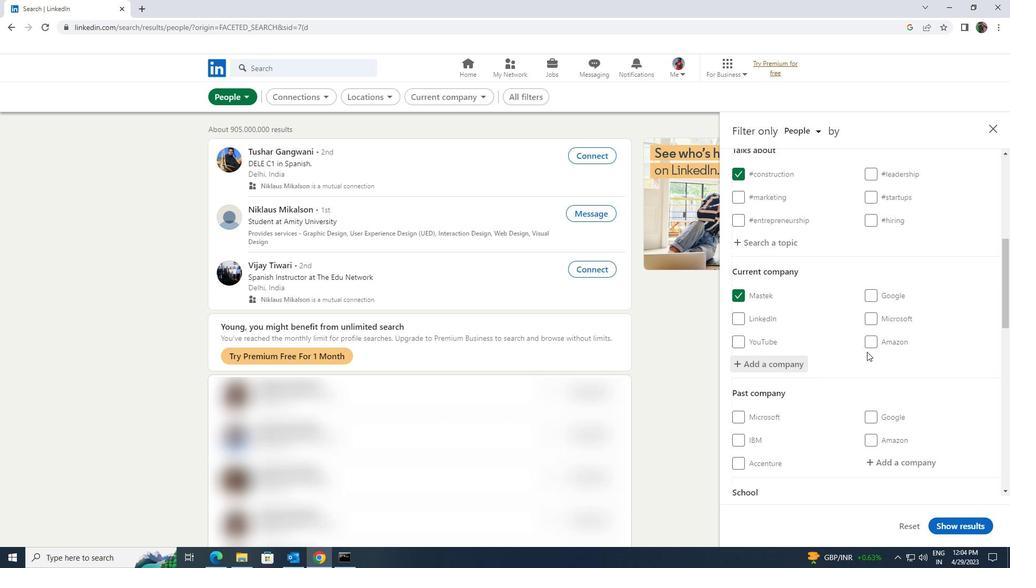 
Action: Mouse scrolled (862, 354) with delta (0, 0)
Screenshot: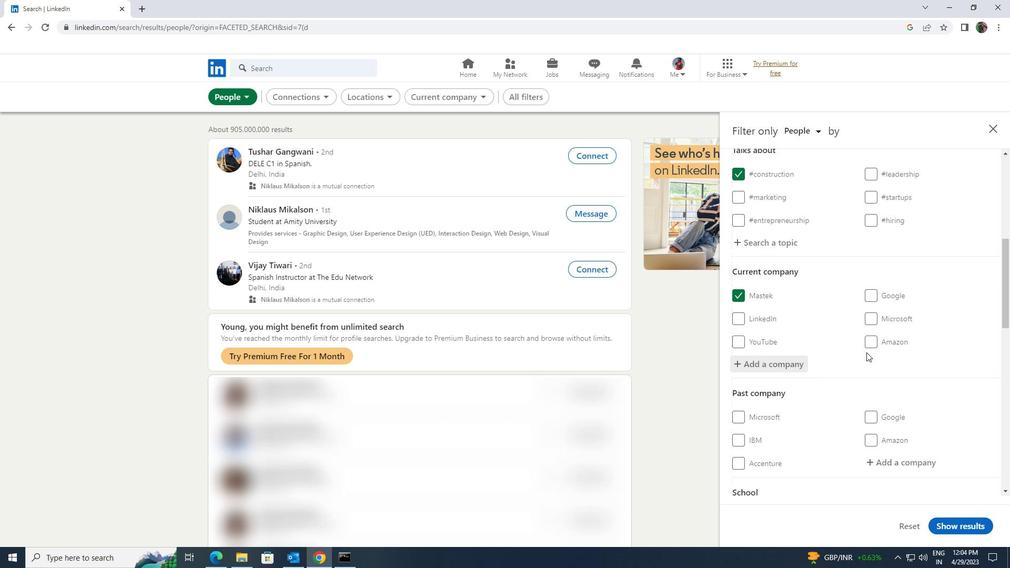 
Action: Mouse scrolled (862, 354) with delta (0, 0)
Screenshot: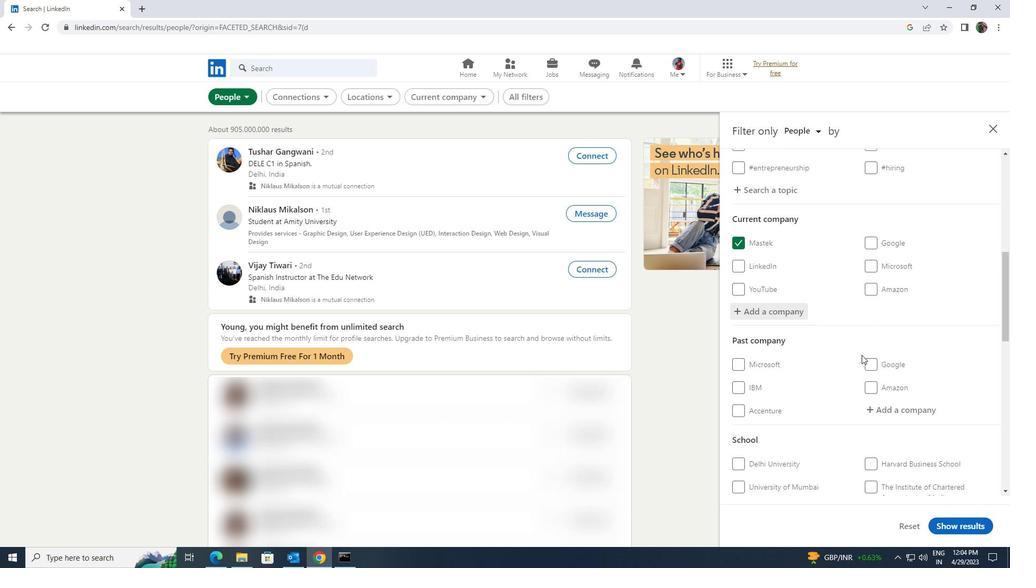 
Action: Mouse scrolled (862, 354) with delta (0, 0)
Screenshot: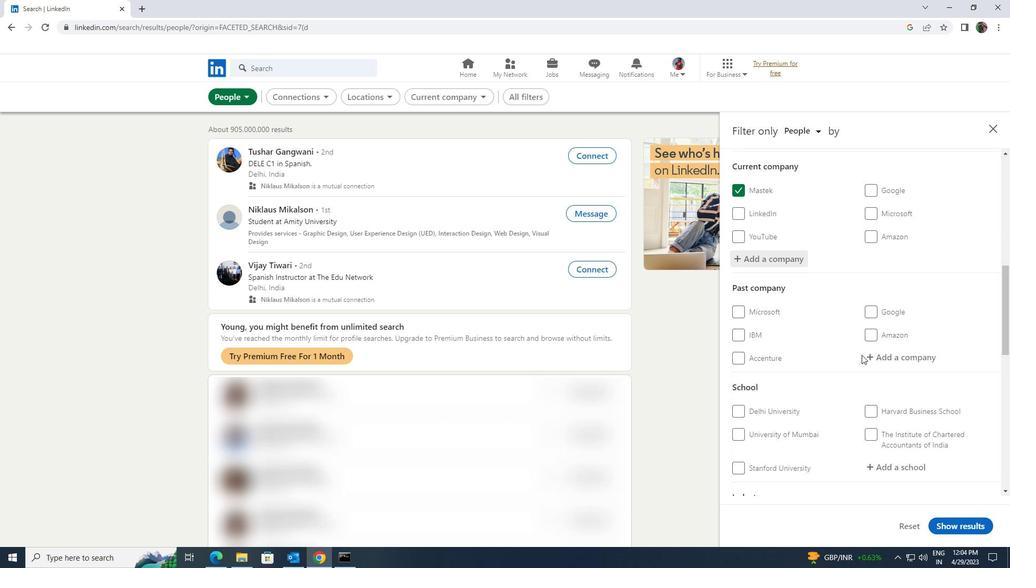 
Action: Mouse scrolled (862, 354) with delta (0, 0)
Screenshot: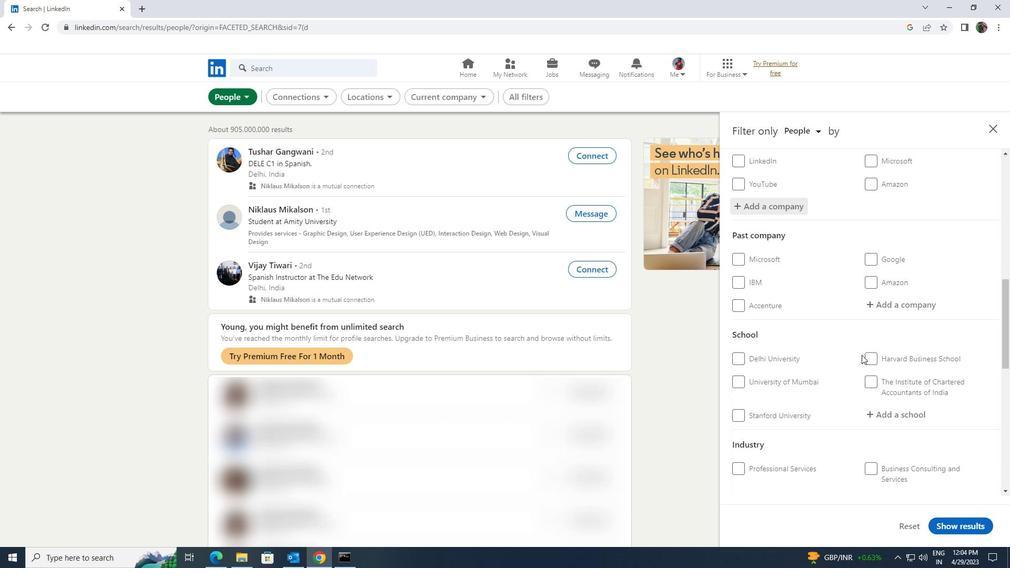 
Action: Mouse moved to (878, 366)
Screenshot: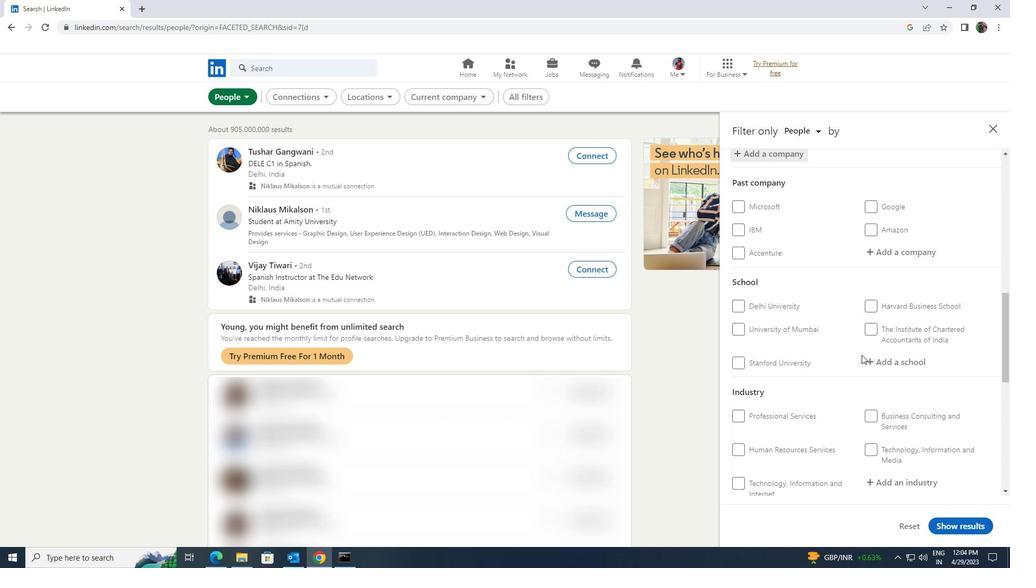 
Action: Mouse pressed left at (878, 366)
Screenshot: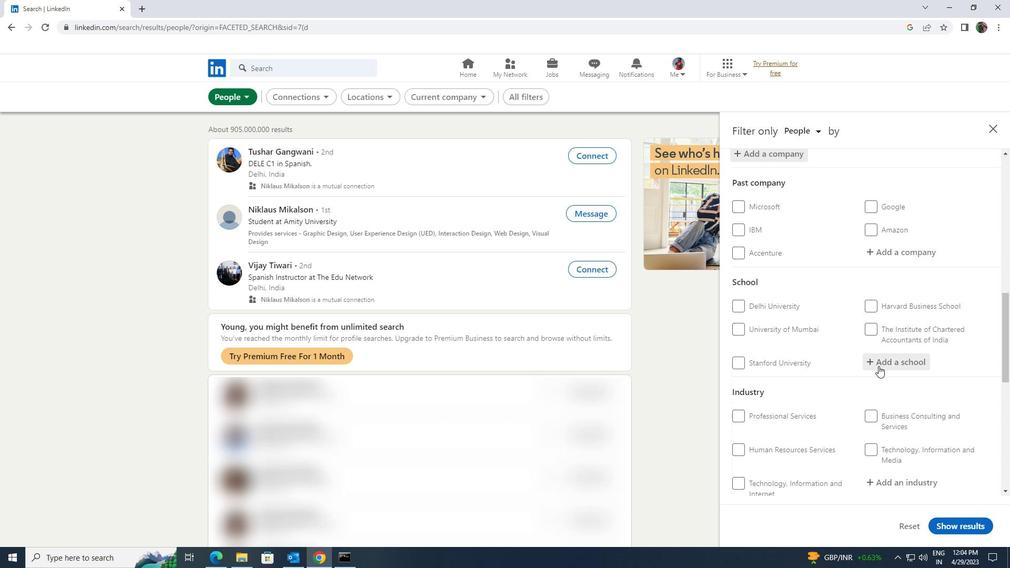 
Action: Key pressed <Key.shift>GAUHATI
Screenshot: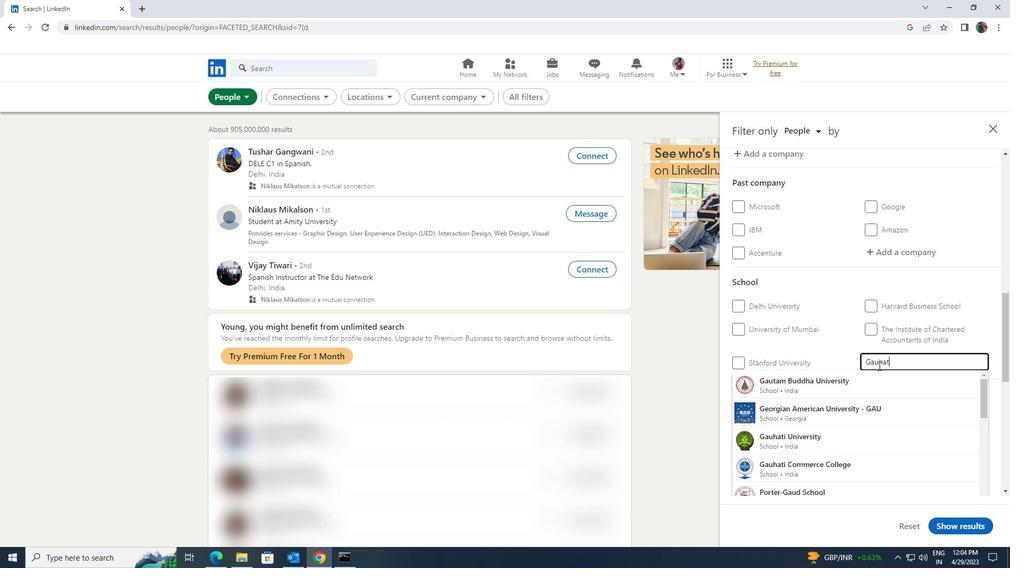 
Action: Mouse moved to (877, 373)
Screenshot: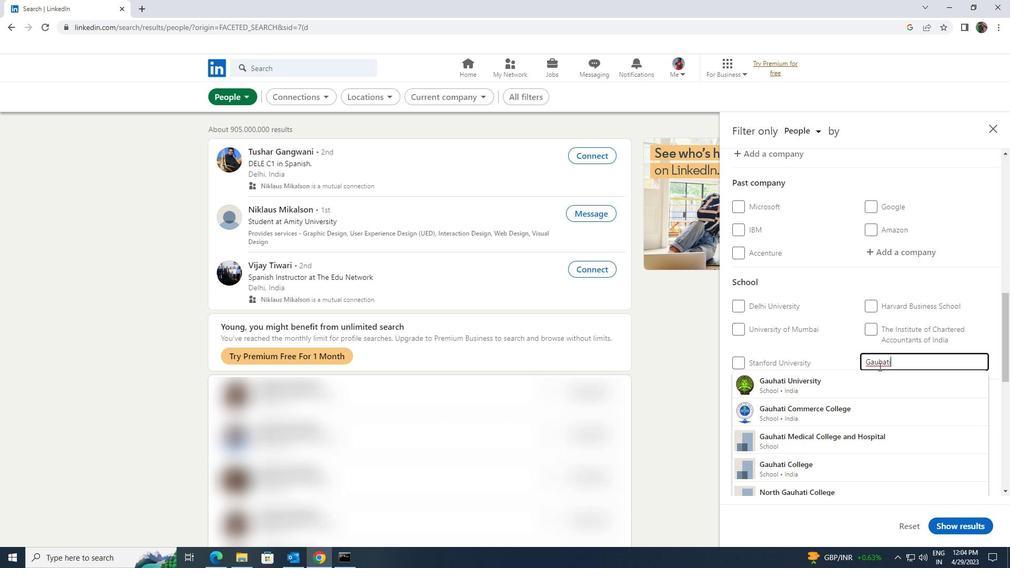 
Action: Mouse pressed left at (877, 373)
Screenshot: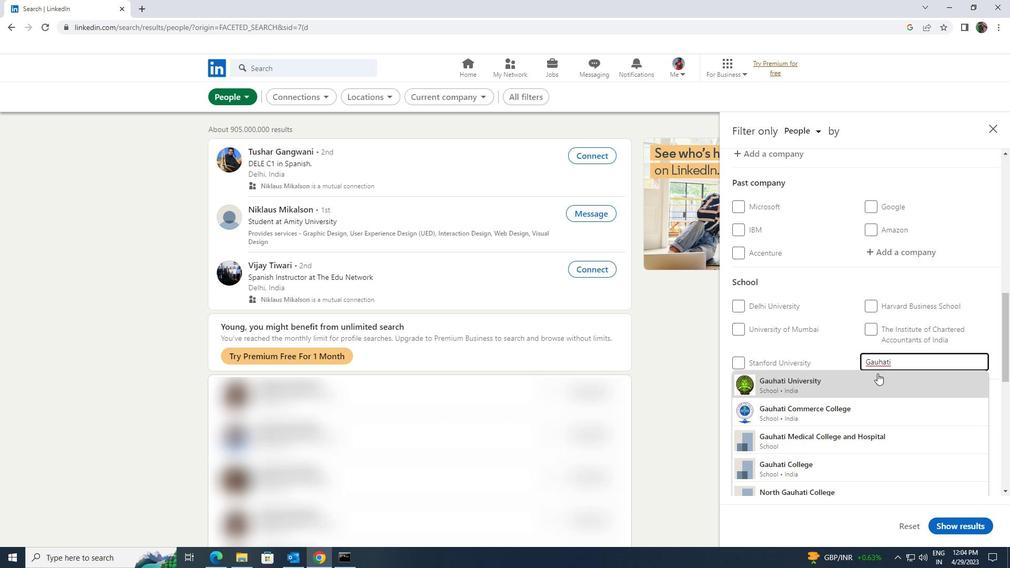 
Action: Mouse scrolled (877, 373) with delta (0, 0)
Screenshot: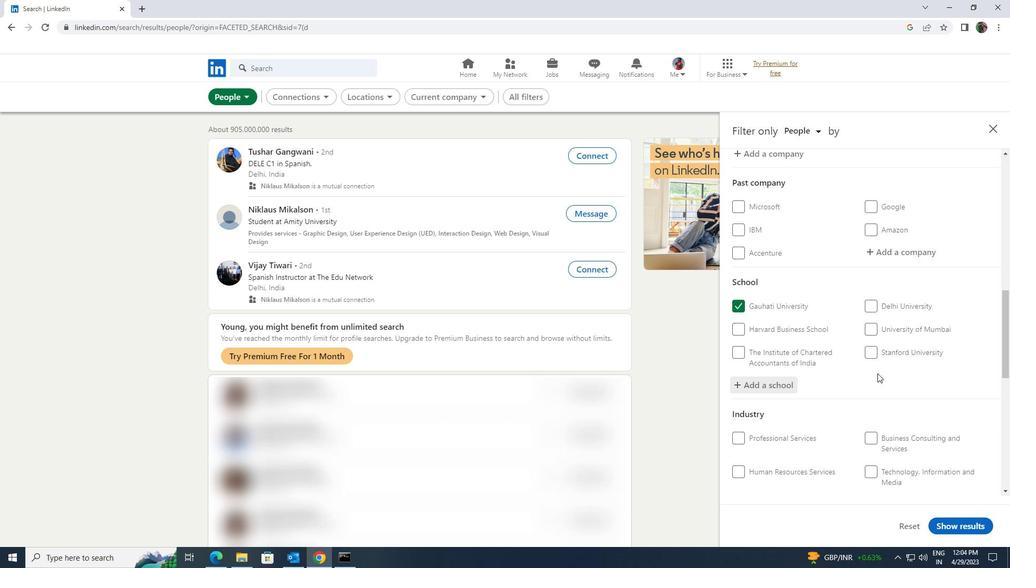 
Action: Mouse scrolled (877, 373) with delta (0, 0)
Screenshot: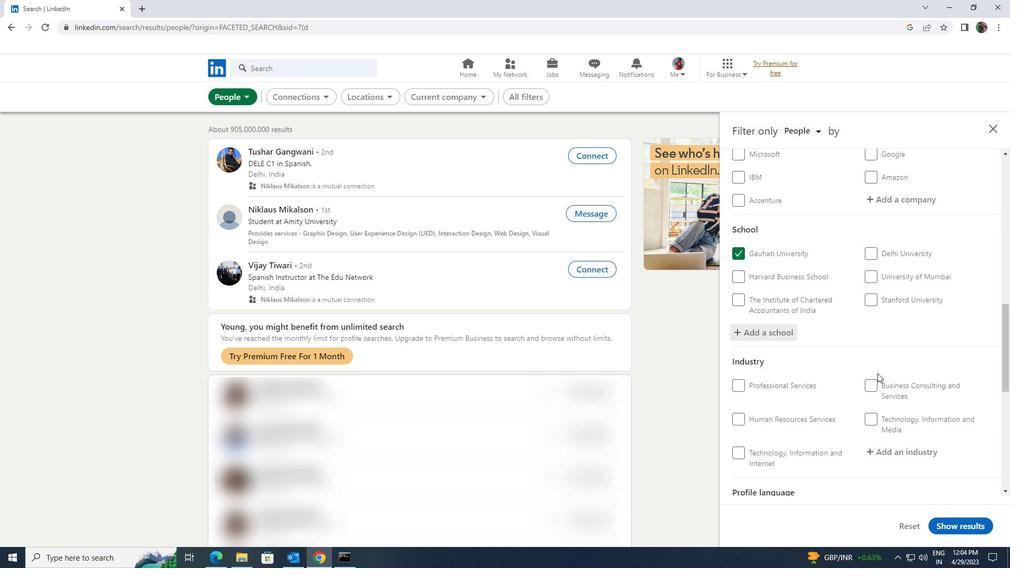
Action: Mouse scrolled (877, 373) with delta (0, 0)
Screenshot: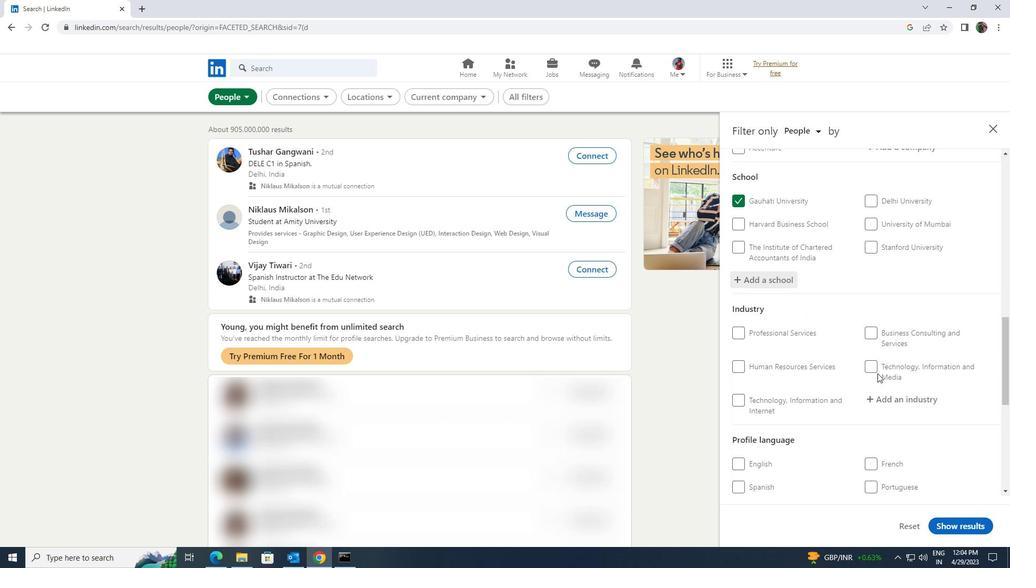
Action: Mouse moved to (881, 350)
Screenshot: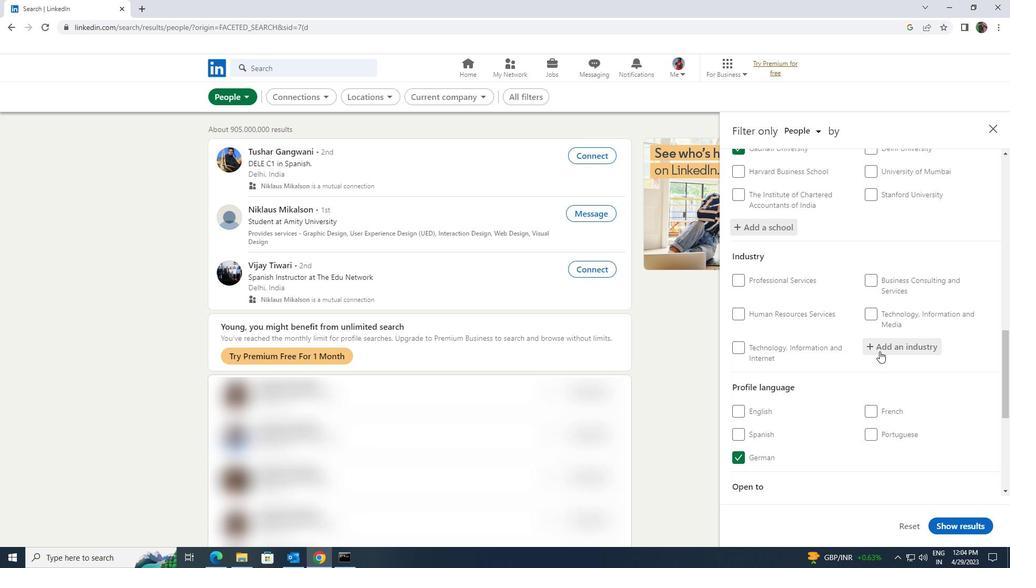 
Action: Mouse pressed left at (881, 350)
Screenshot: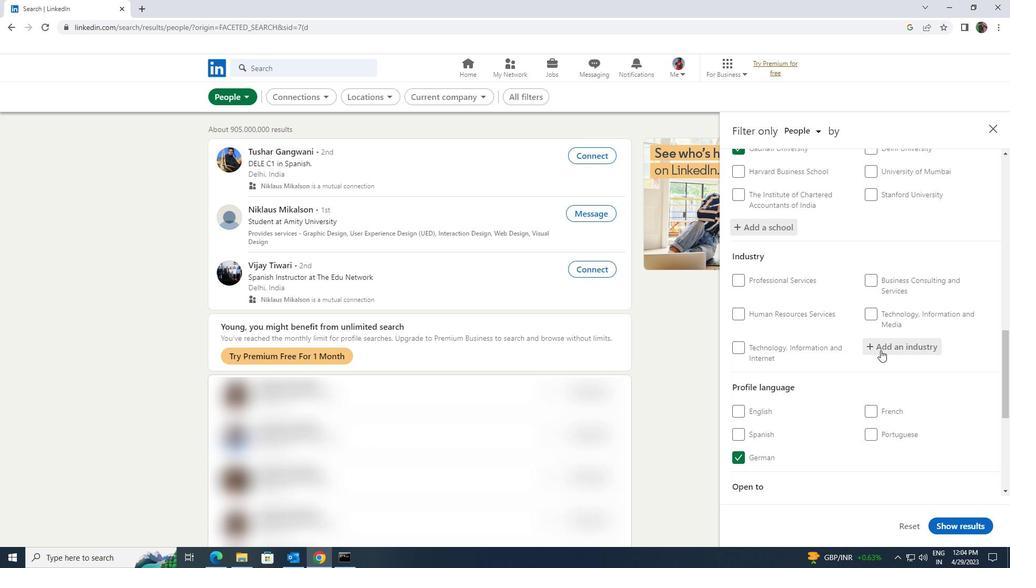 
Action: Key pressed <Key.shift>I<Key.shift>T<Key.space>SYSTEM<Key.space><Key.shift>TRAINING
Screenshot: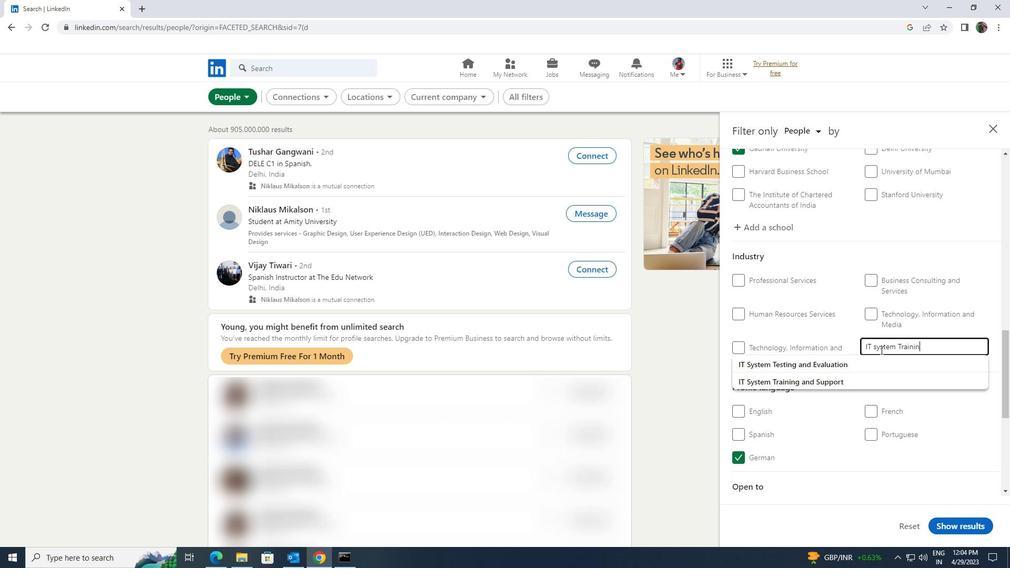 
Action: Mouse moved to (869, 361)
Screenshot: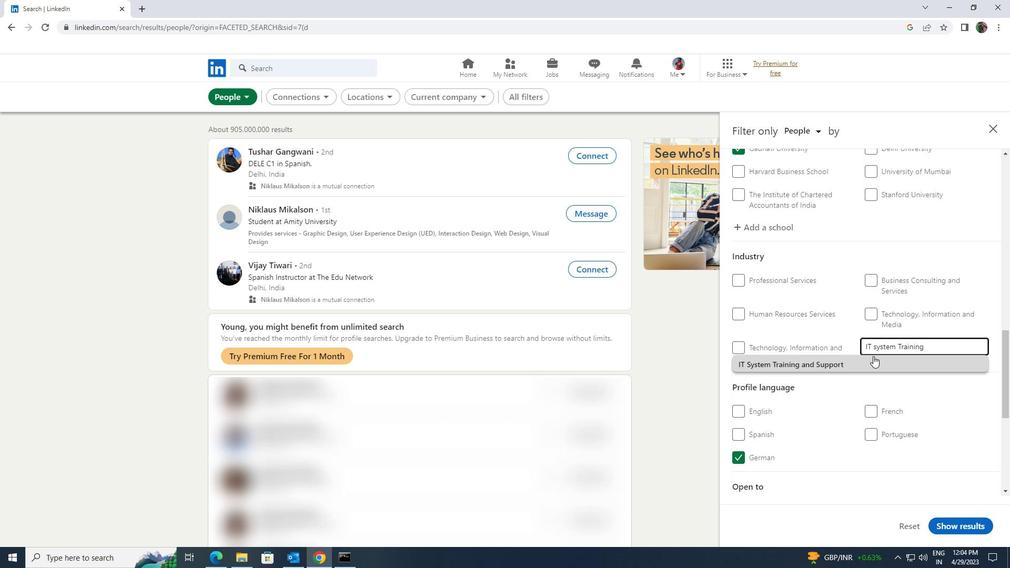 
Action: Mouse pressed left at (869, 361)
Screenshot: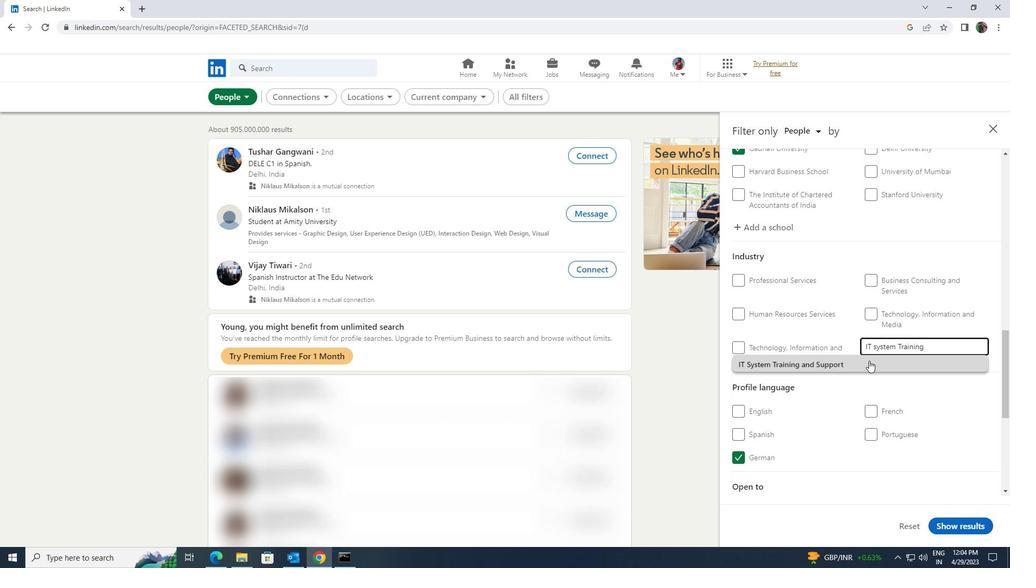 
Action: Mouse scrolled (869, 360) with delta (0, 0)
Screenshot: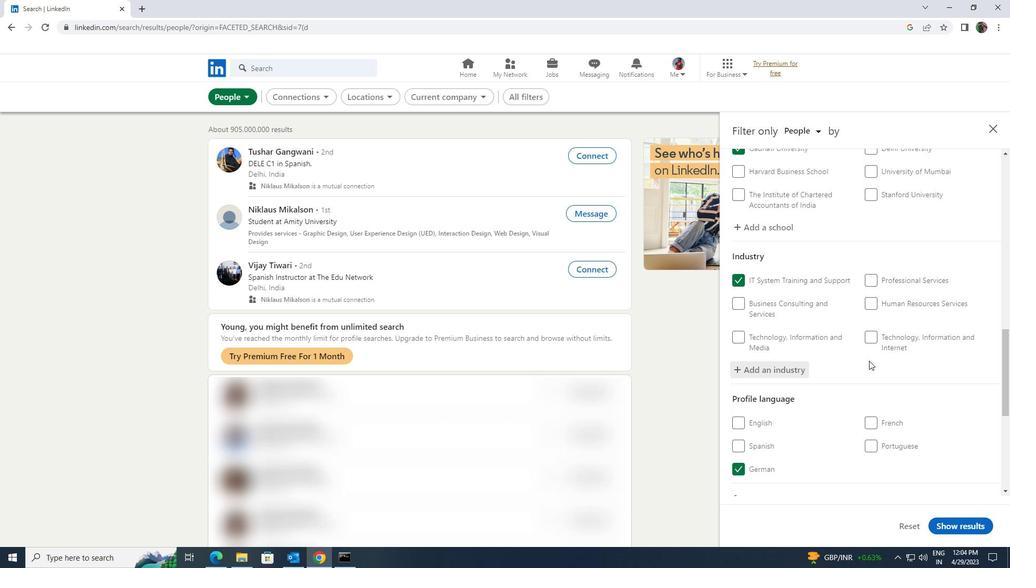 
Action: Mouse scrolled (869, 360) with delta (0, 0)
Screenshot: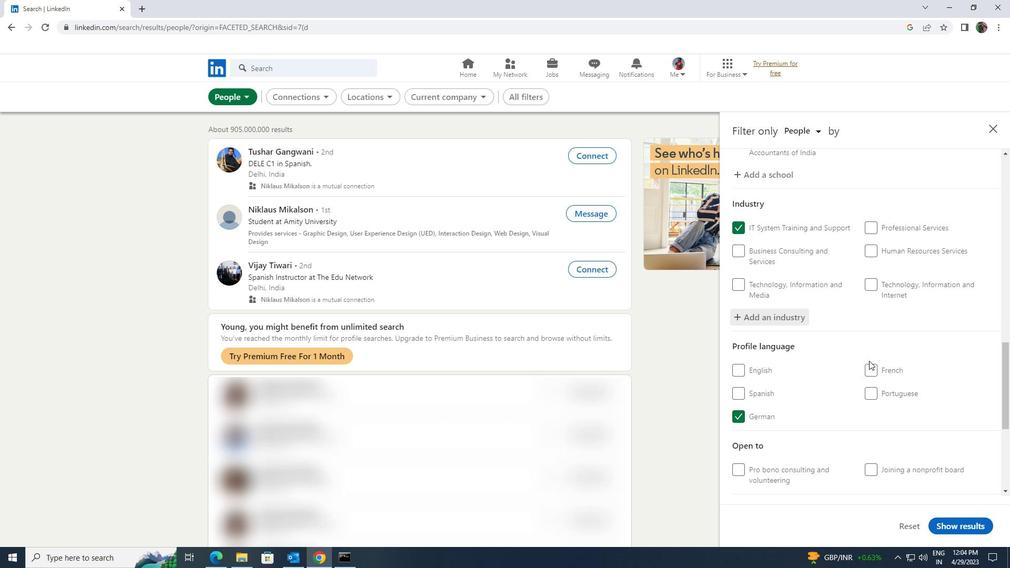 
Action: Mouse scrolled (869, 360) with delta (0, 0)
Screenshot: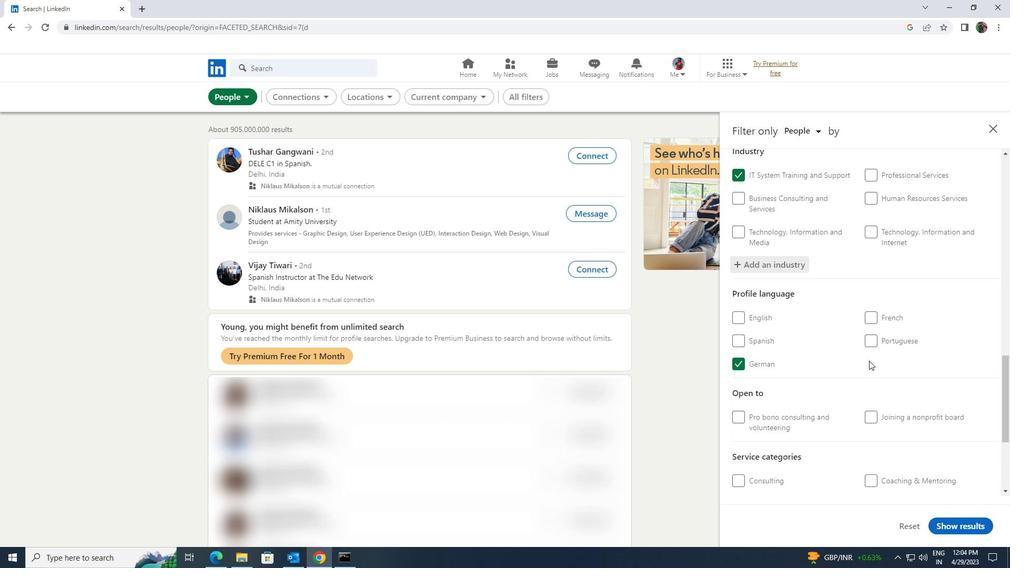 
Action: Mouse scrolled (869, 360) with delta (0, 0)
Screenshot: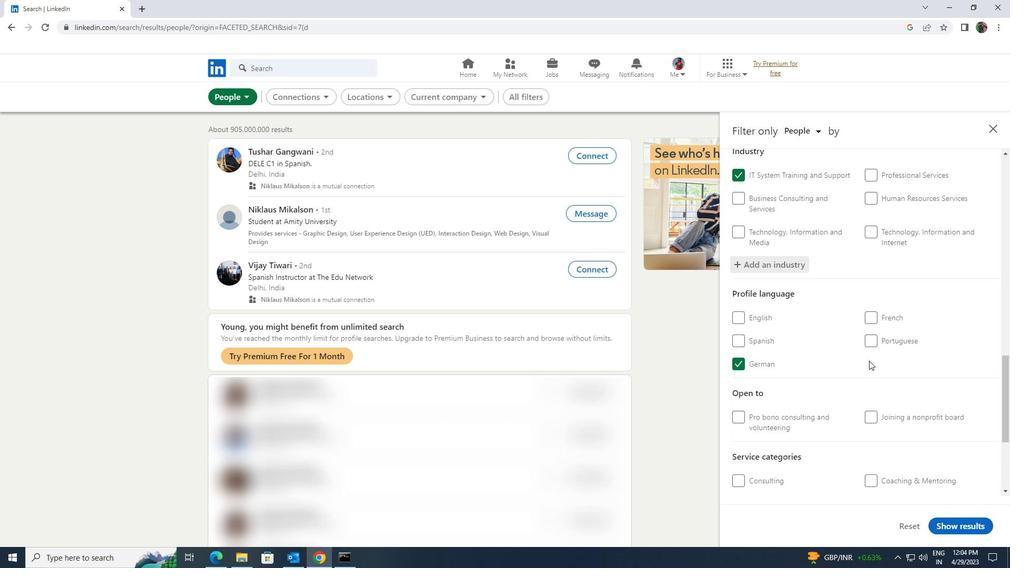 
Action: Mouse scrolled (869, 360) with delta (0, 0)
Screenshot: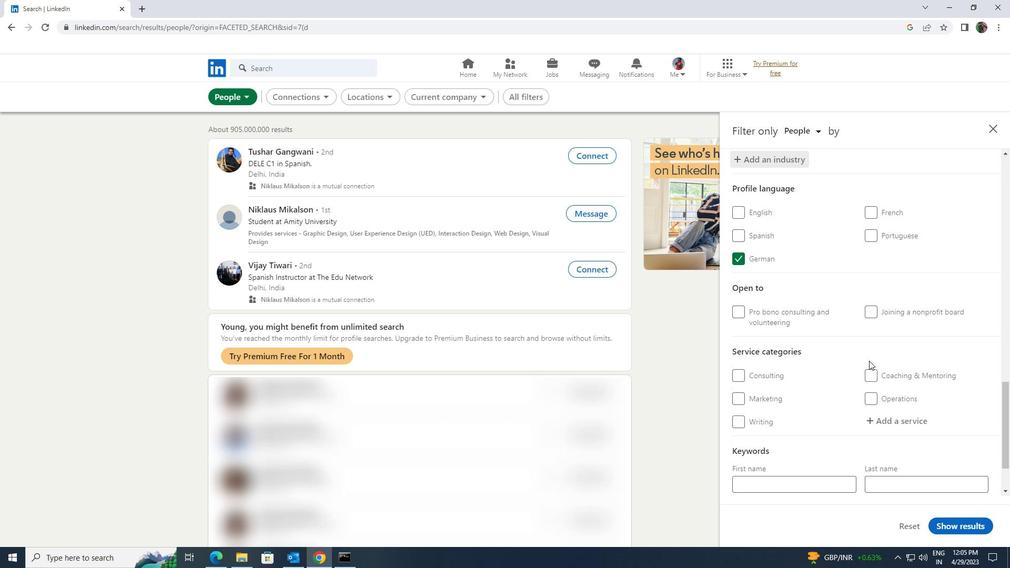 
Action: Mouse moved to (871, 364)
Screenshot: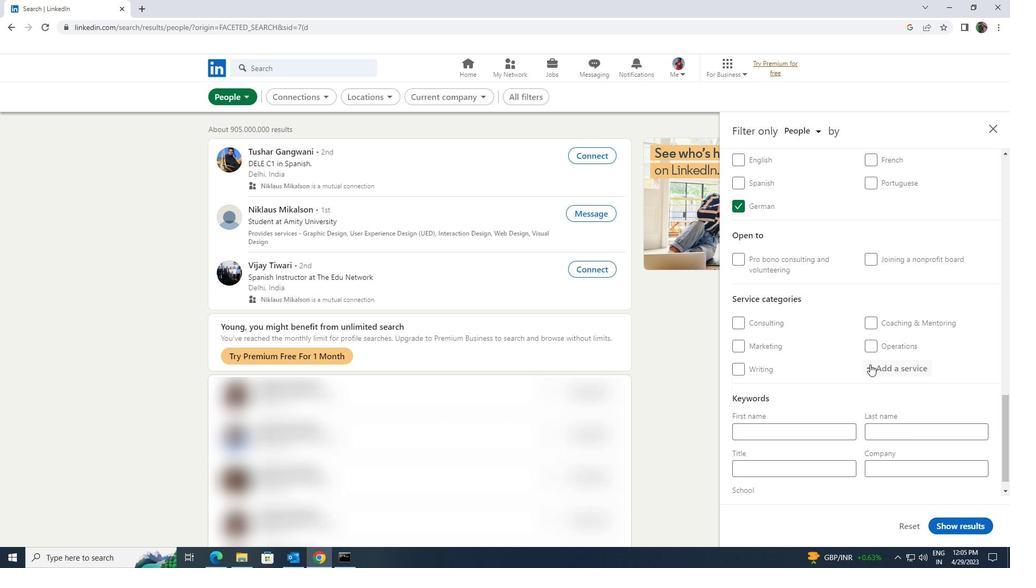 
Action: Mouse pressed left at (871, 364)
Screenshot: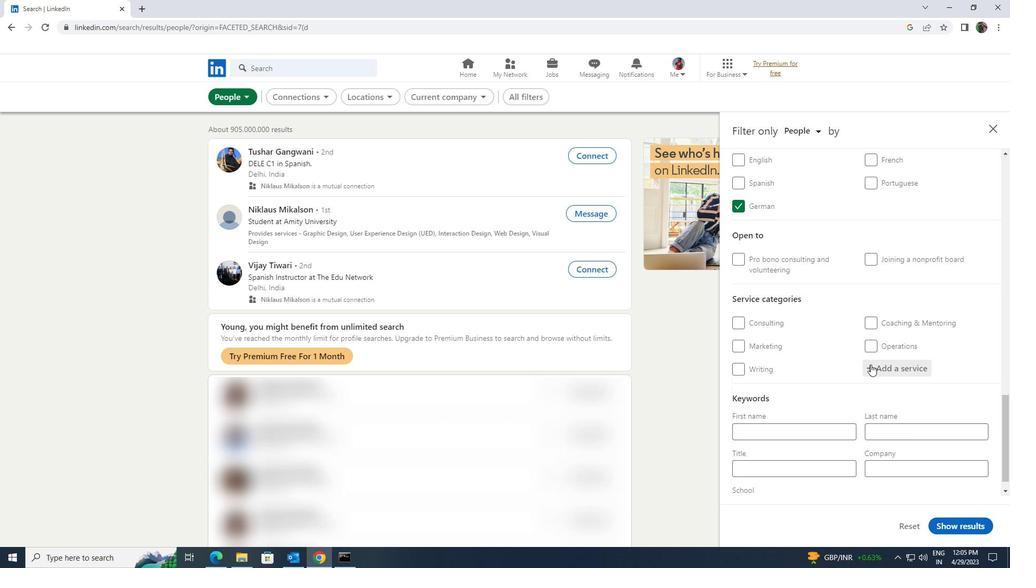 
Action: Key pressed <Key.shift>T<Key.shift>ELEC
Screenshot: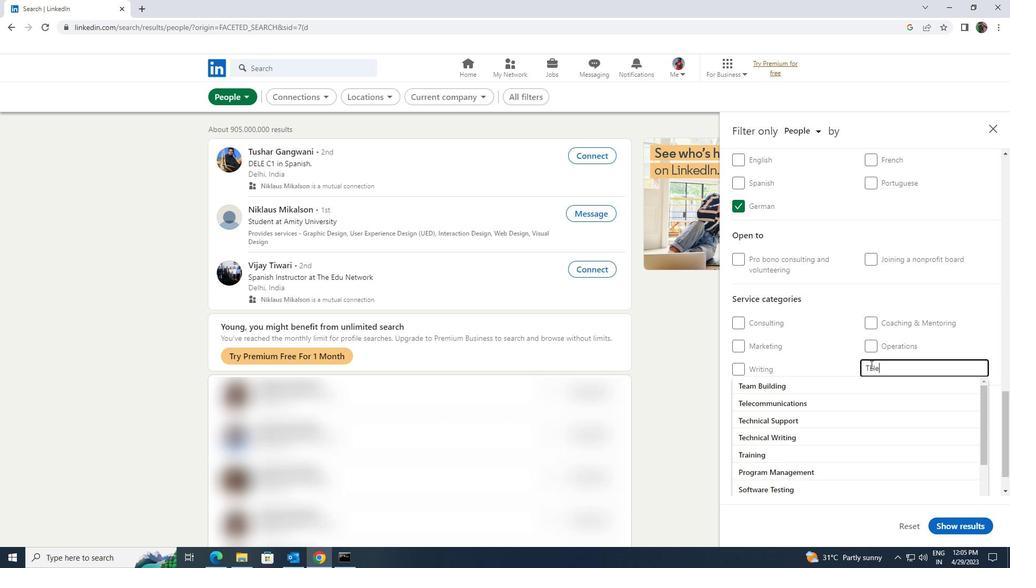 
Action: Mouse moved to (864, 378)
Screenshot: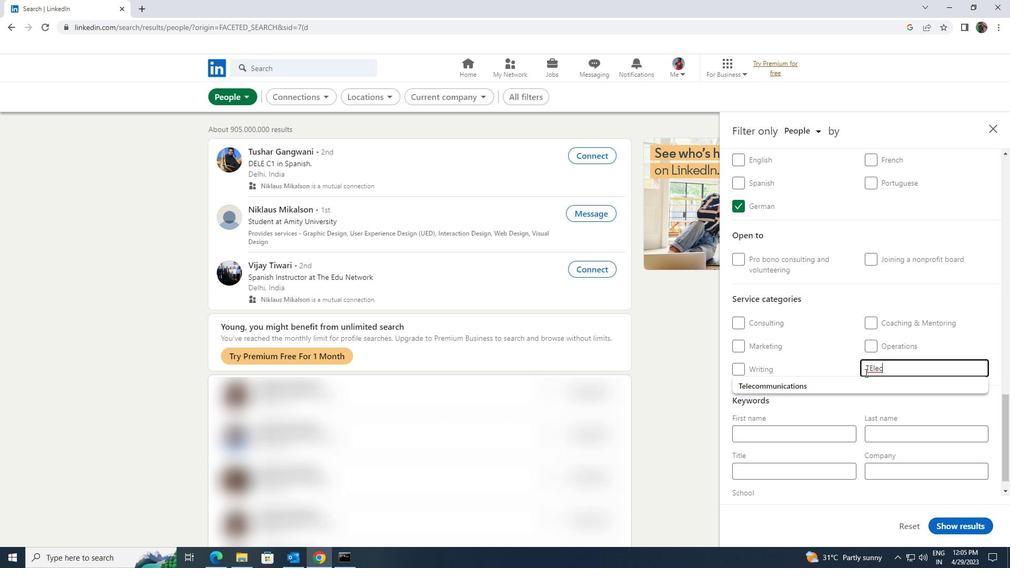 
Action: Mouse pressed left at (864, 378)
Screenshot: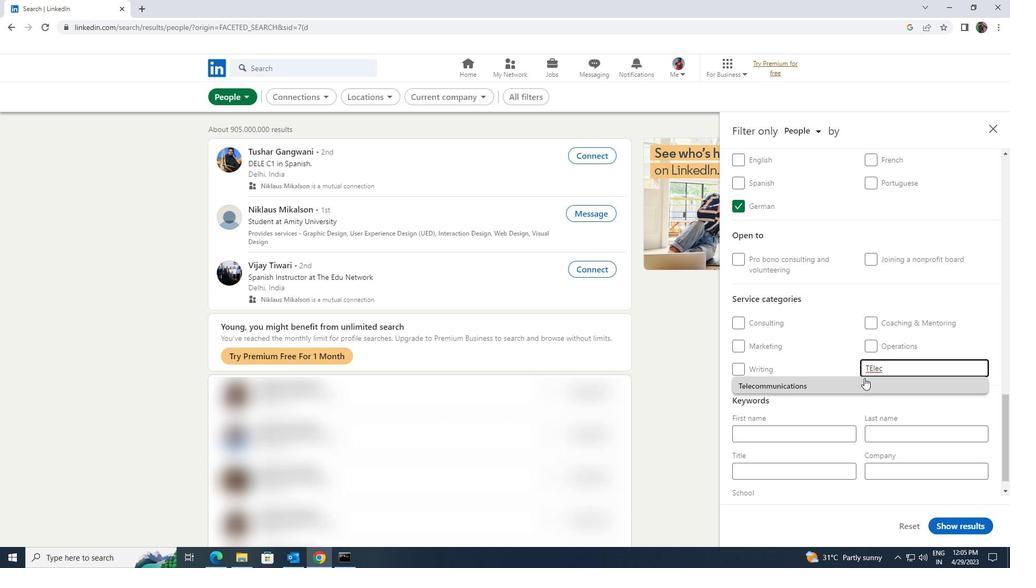 
Action: Mouse scrolled (864, 377) with delta (0, 0)
Screenshot: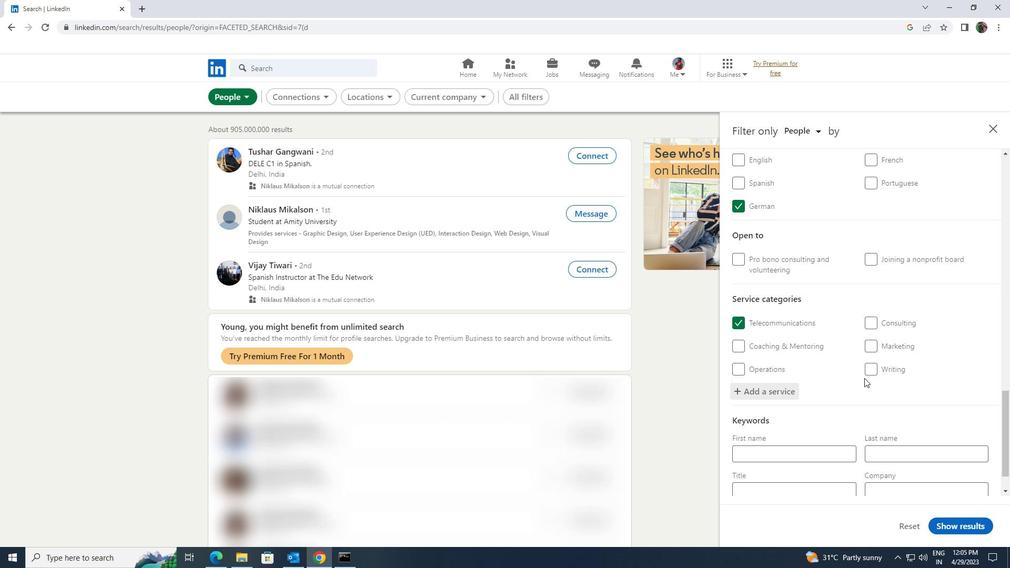 
Action: Mouse scrolled (864, 377) with delta (0, 0)
Screenshot: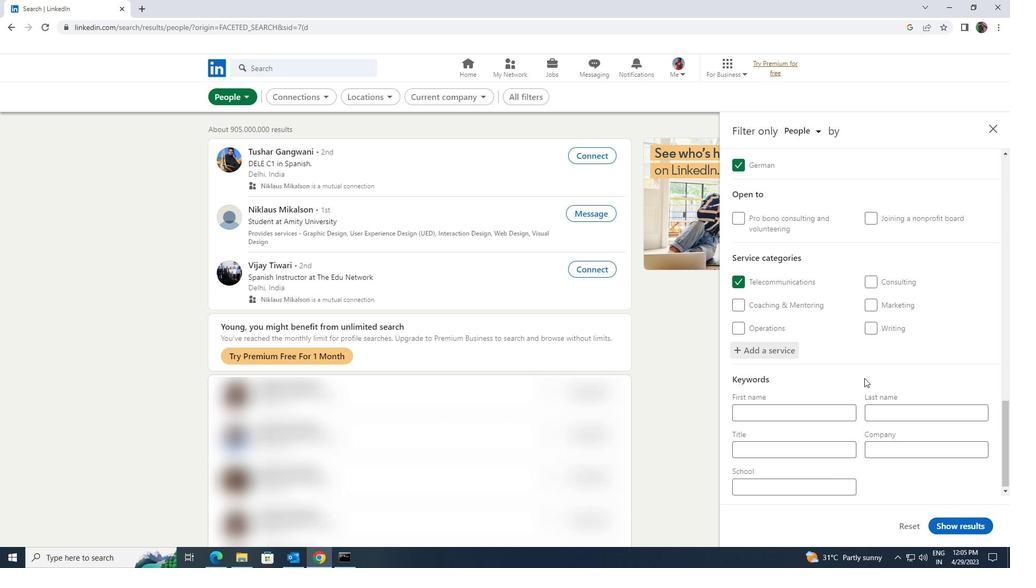
Action: Mouse moved to (864, 378)
Screenshot: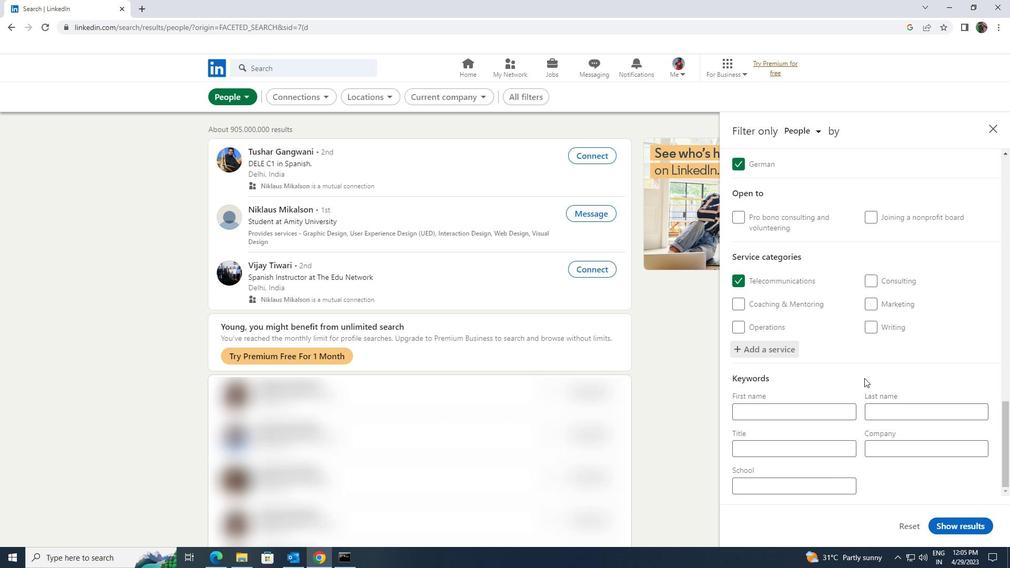 
Action: Mouse scrolled (864, 378) with delta (0, 0)
Screenshot: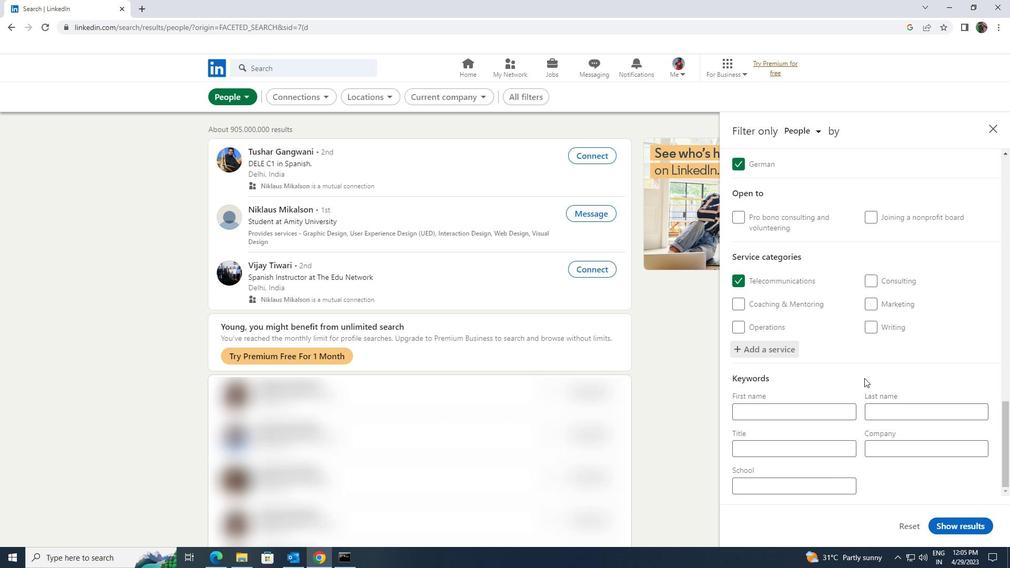 
Action: Mouse moved to (824, 445)
Screenshot: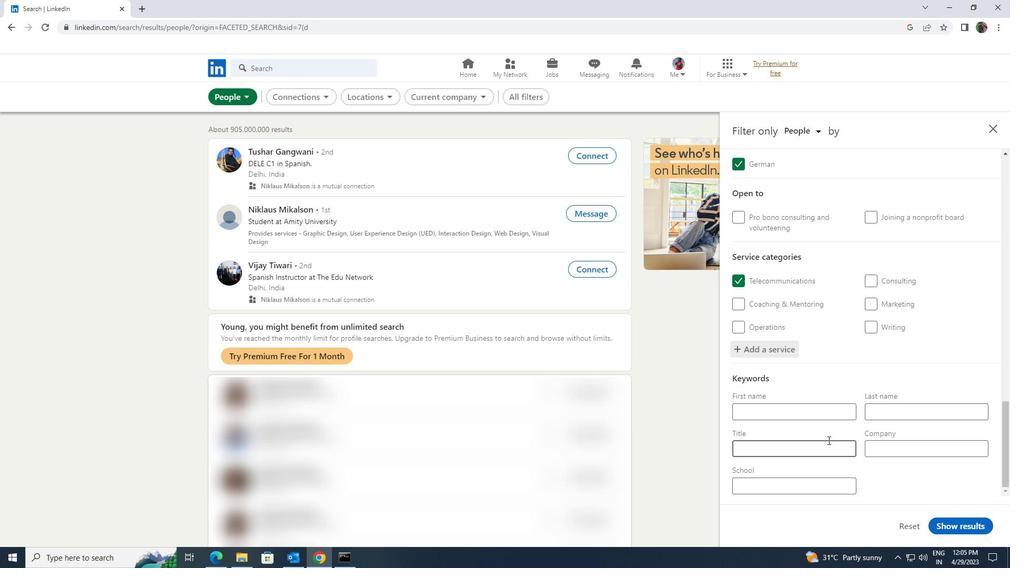 
Action: Mouse pressed left at (824, 445)
Screenshot: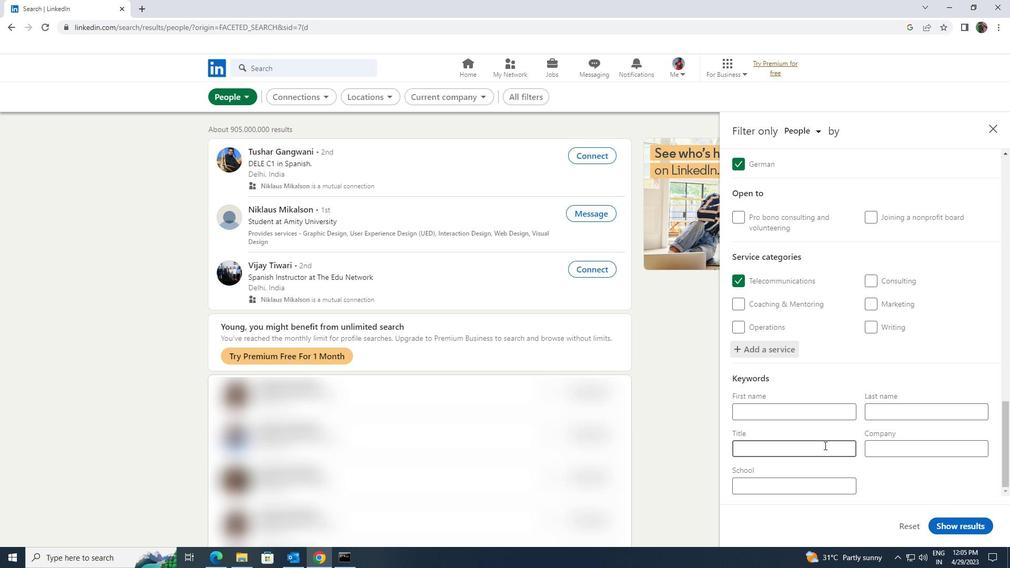 
Action: Key pressed <Key.shift>PURCHASING<Key.space><Key.shift>STAFF
Screenshot: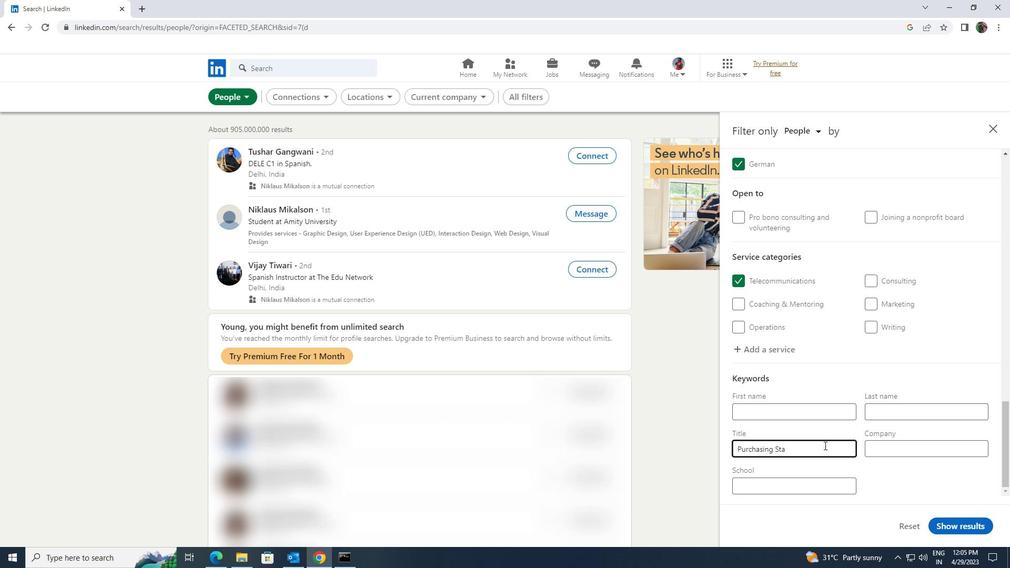 
Action: Mouse moved to (981, 527)
Screenshot: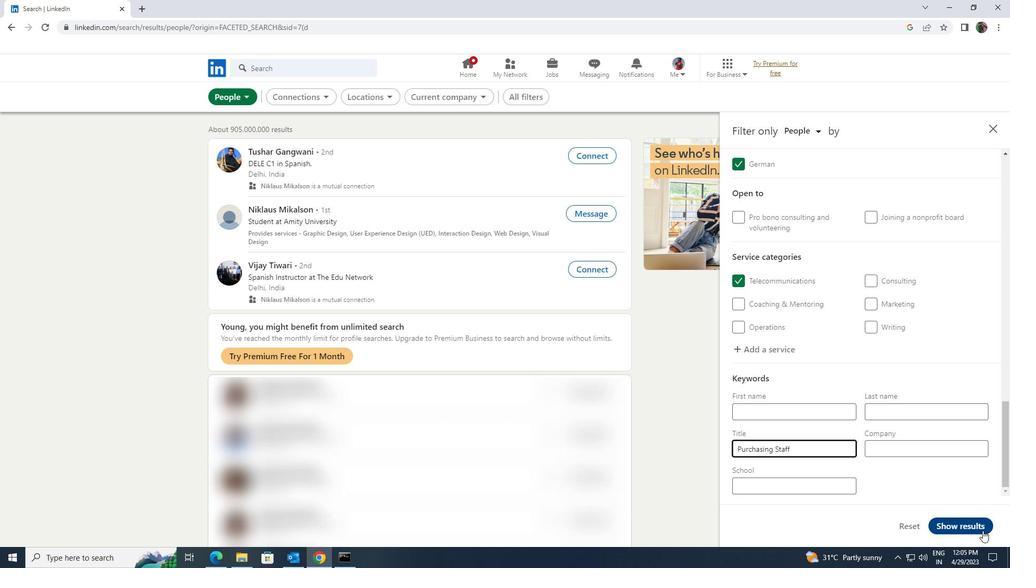 
Action: Mouse pressed left at (981, 527)
Screenshot: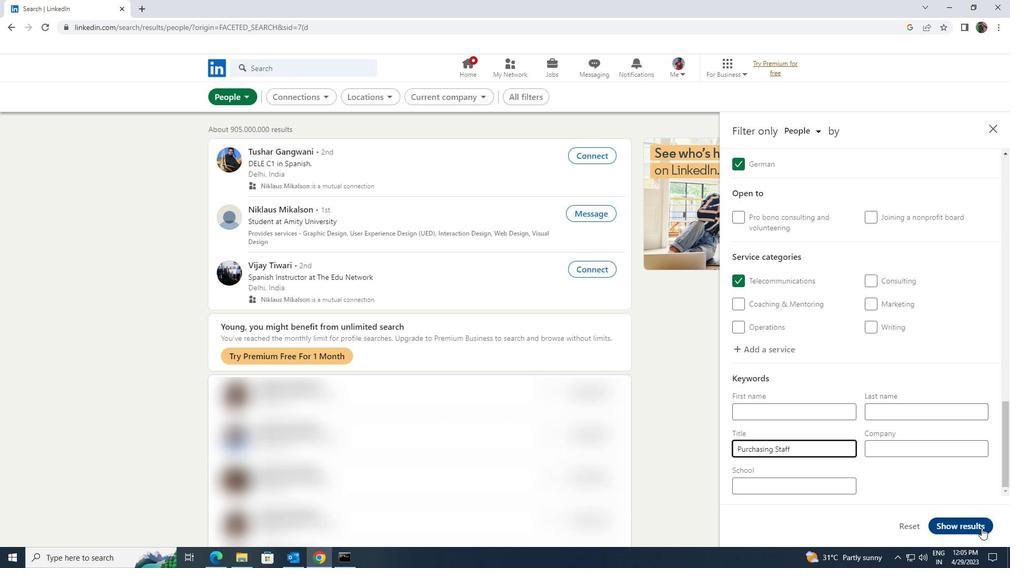 
